 Task: Check the sale-to-list ratio of central air conditioning in the last 1 year.
Action: Mouse moved to (741, 172)
Screenshot: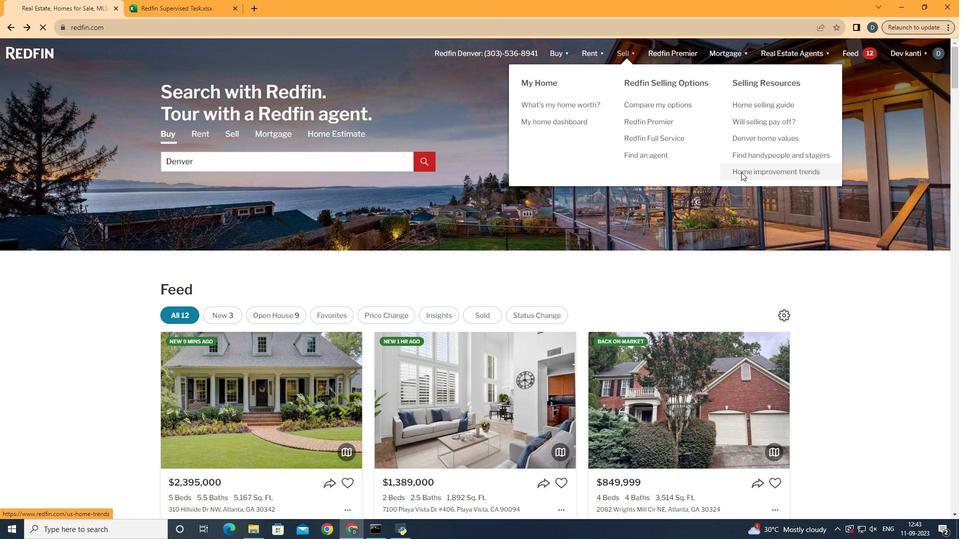 
Action: Mouse pressed left at (741, 172)
Screenshot: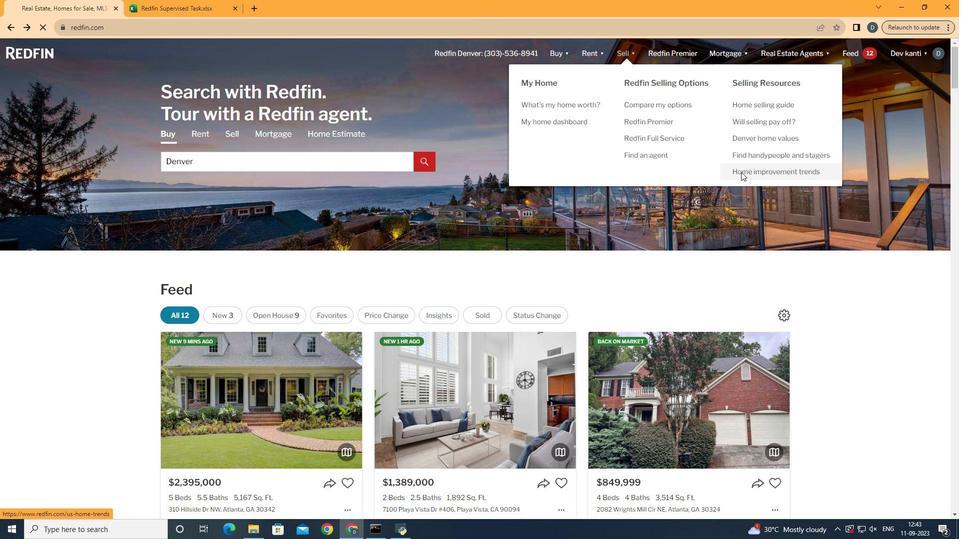 
Action: Mouse moved to (226, 188)
Screenshot: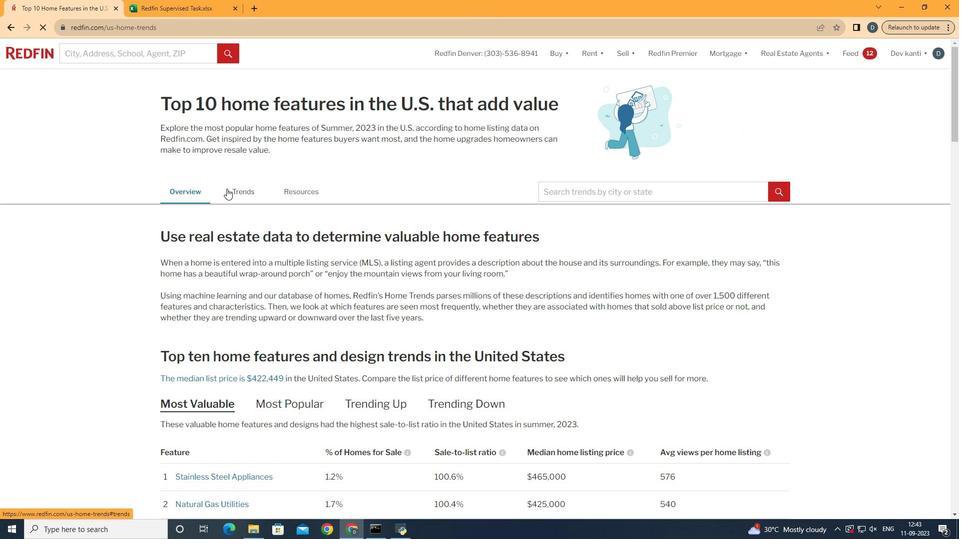 
Action: Mouse pressed left at (226, 188)
Screenshot: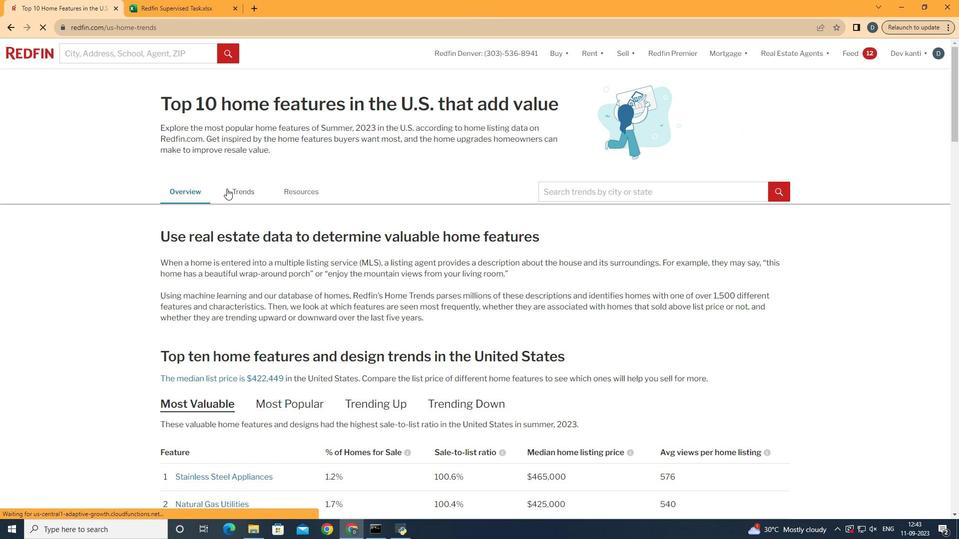 
Action: Mouse moved to (208, 226)
Screenshot: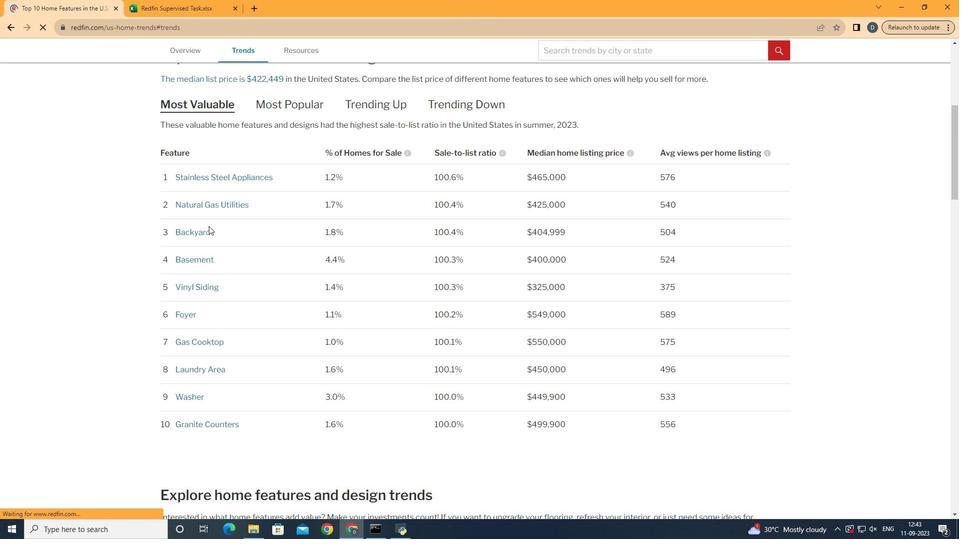 
Action: Mouse scrolled (208, 225) with delta (0, 0)
Screenshot: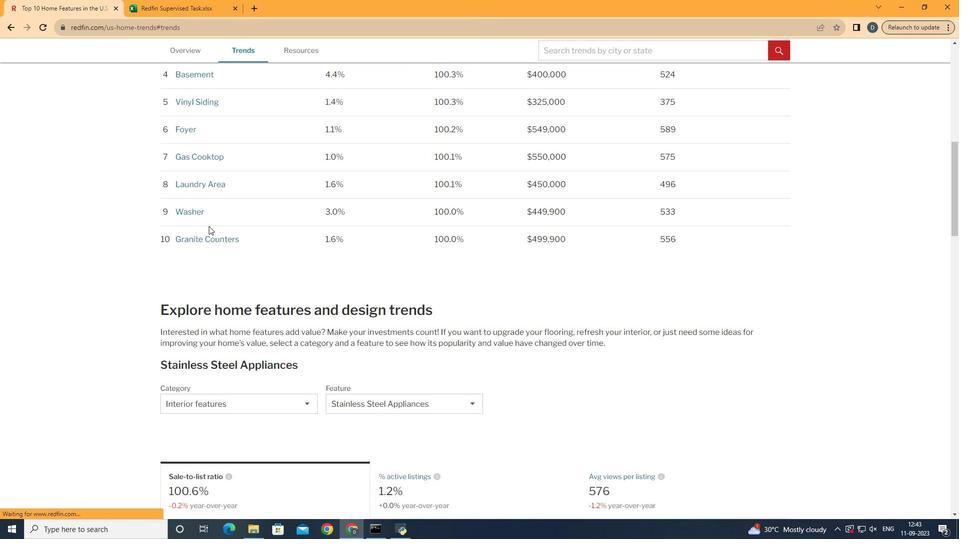 
Action: Mouse scrolled (208, 225) with delta (0, 0)
Screenshot: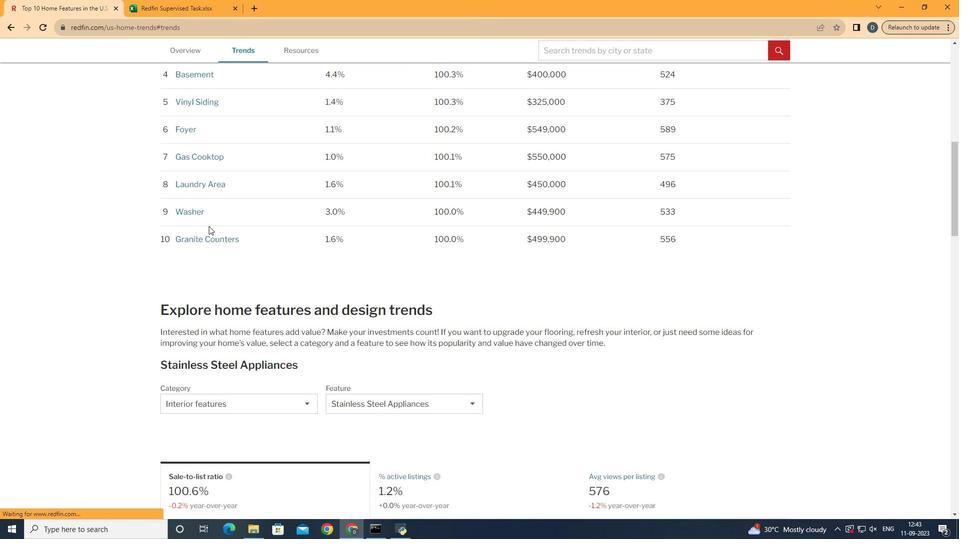 
Action: Mouse scrolled (208, 225) with delta (0, 0)
Screenshot: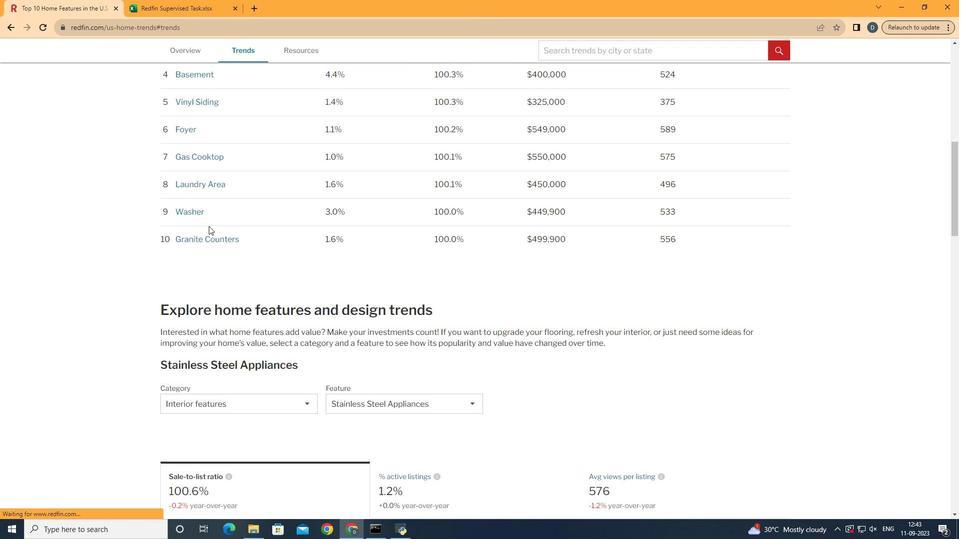 
Action: Mouse scrolled (208, 225) with delta (0, 0)
Screenshot: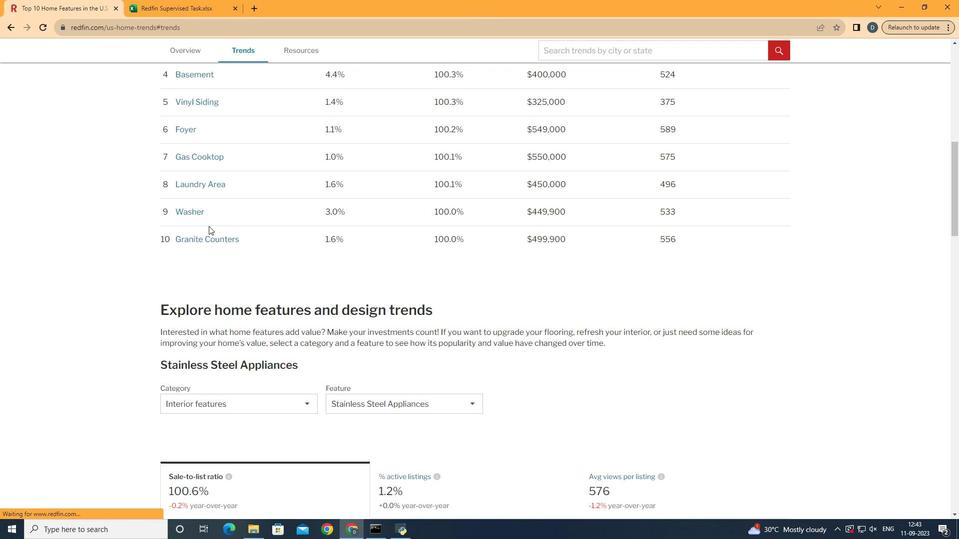 
Action: Mouse scrolled (208, 225) with delta (0, 0)
Screenshot: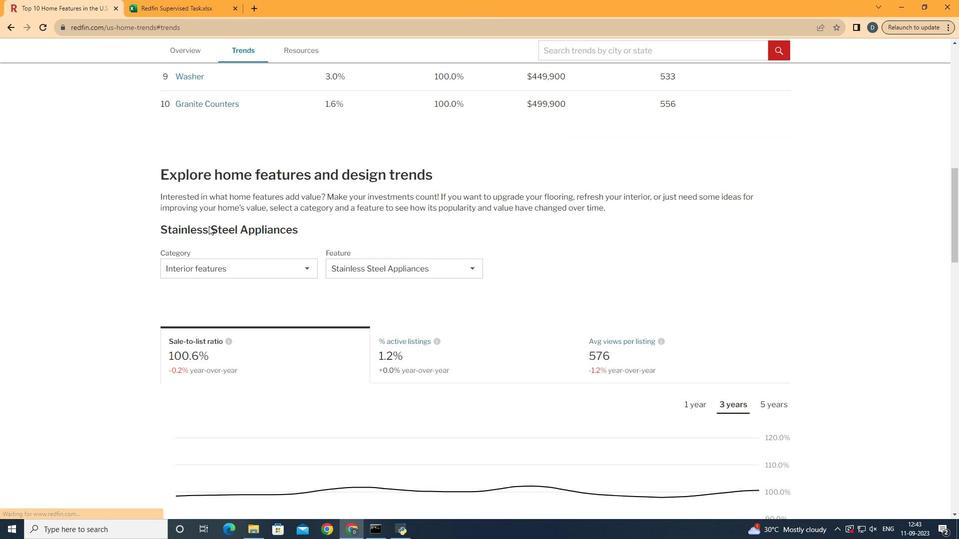 
Action: Mouse scrolled (208, 225) with delta (0, 0)
Screenshot: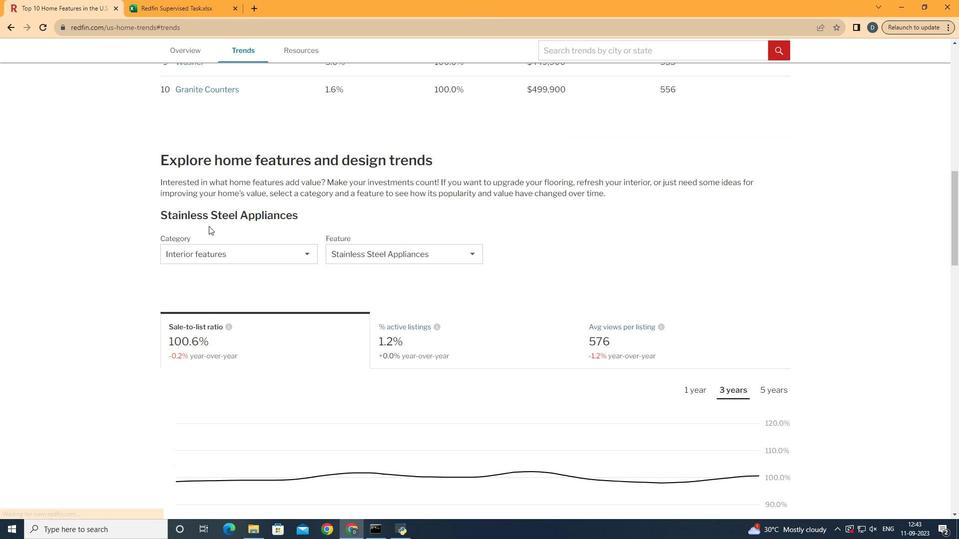 
Action: Mouse scrolled (208, 225) with delta (0, 0)
Screenshot: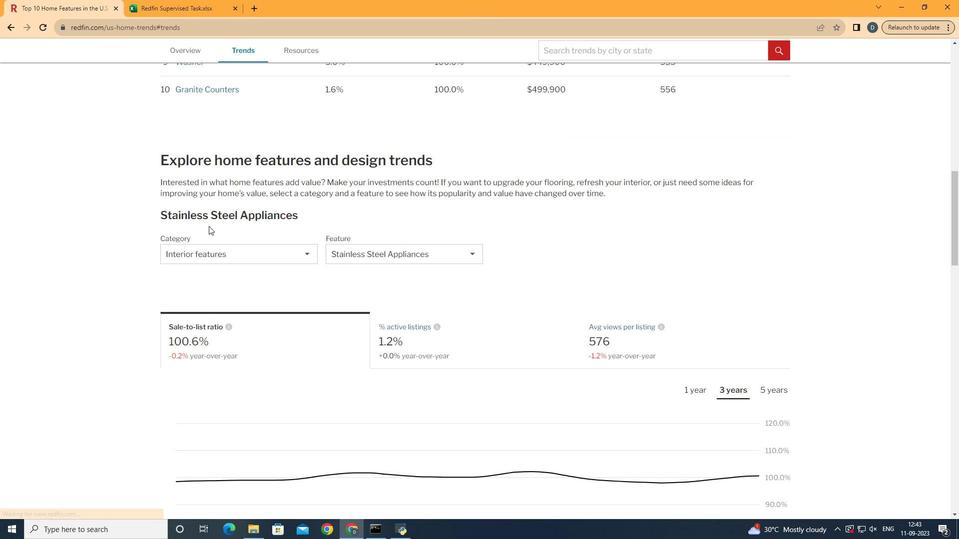 
Action: Mouse scrolled (208, 225) with delta (0, 0)
Screenshot: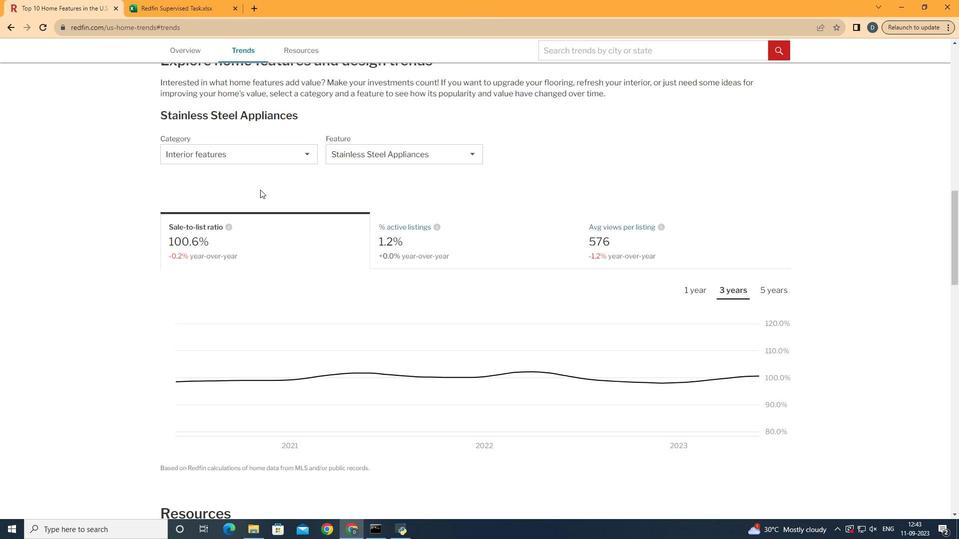 
Action: Mouse scrolled (208, 225) with delta (0, 0)
Screenshot: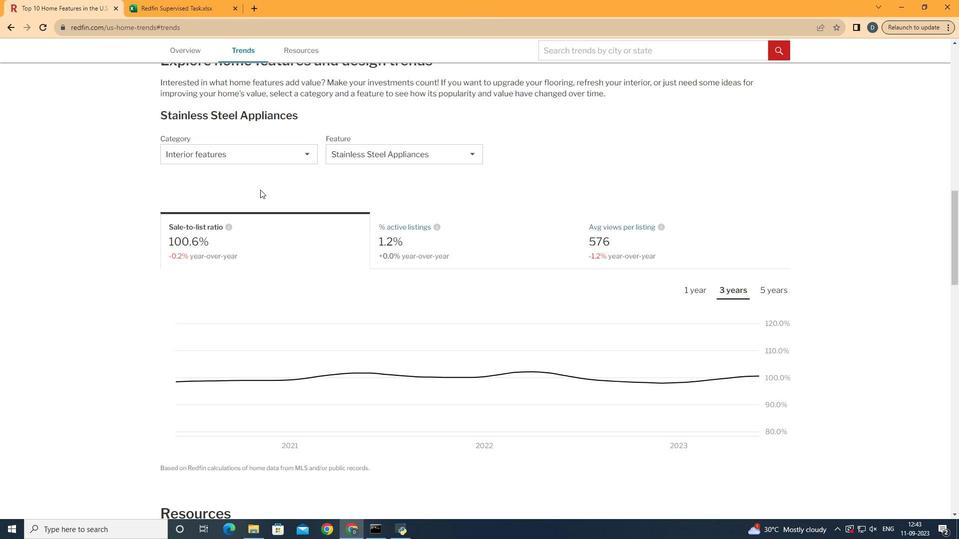 
Action: Mouse moved to (310, 137)
Screenshot: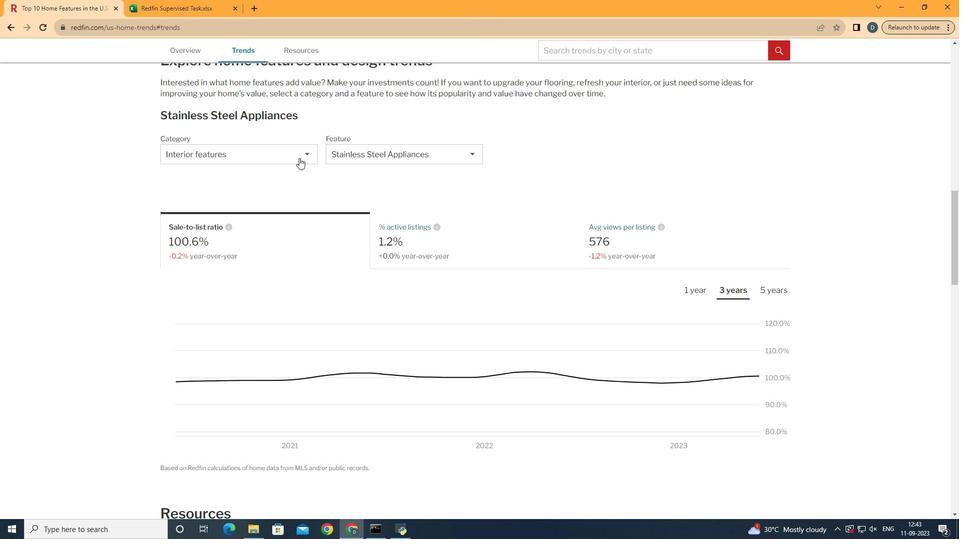 
Action: Mouse pressed left at (310, 137)
Screenshot: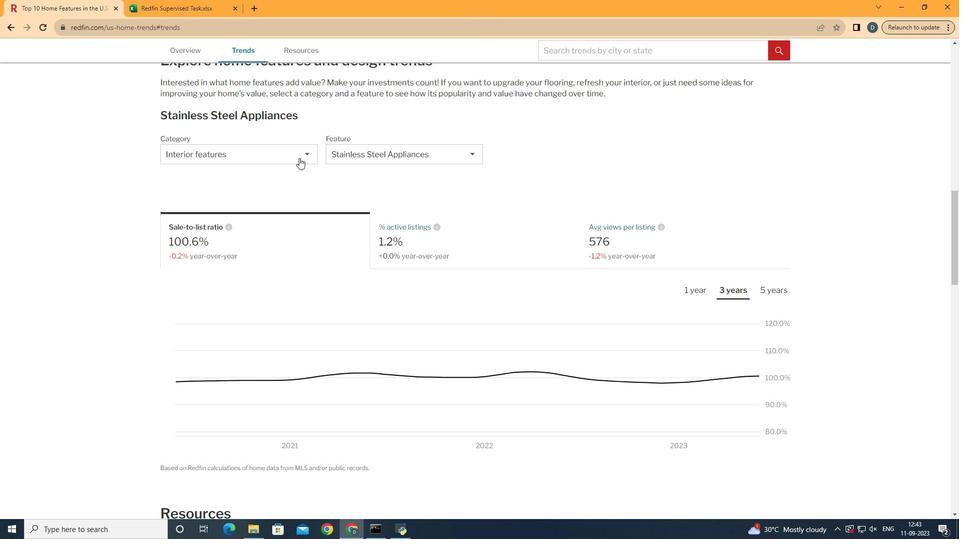 
Action: Mouse moved to (299, 158)
Screenshot: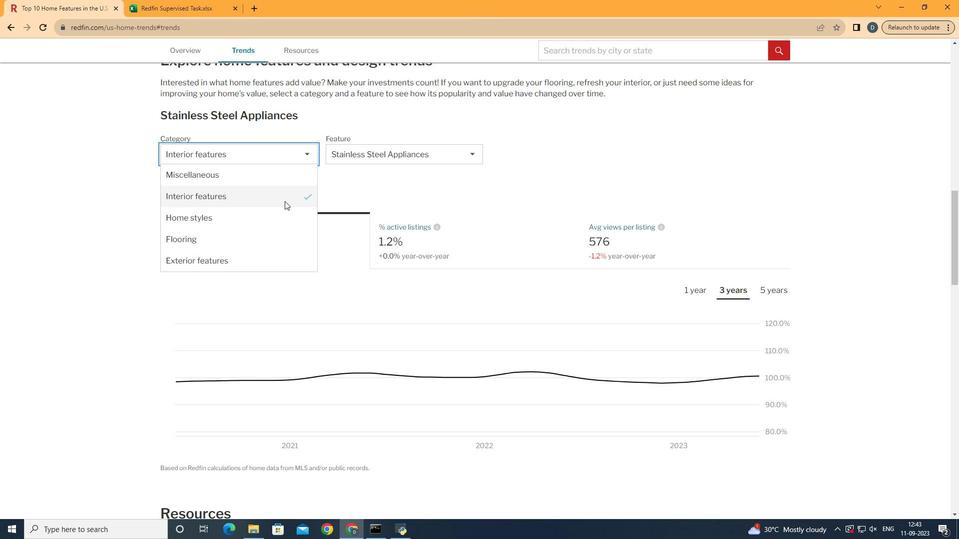 
Action: Mouse pressed left at (299, 158)
Screenshot: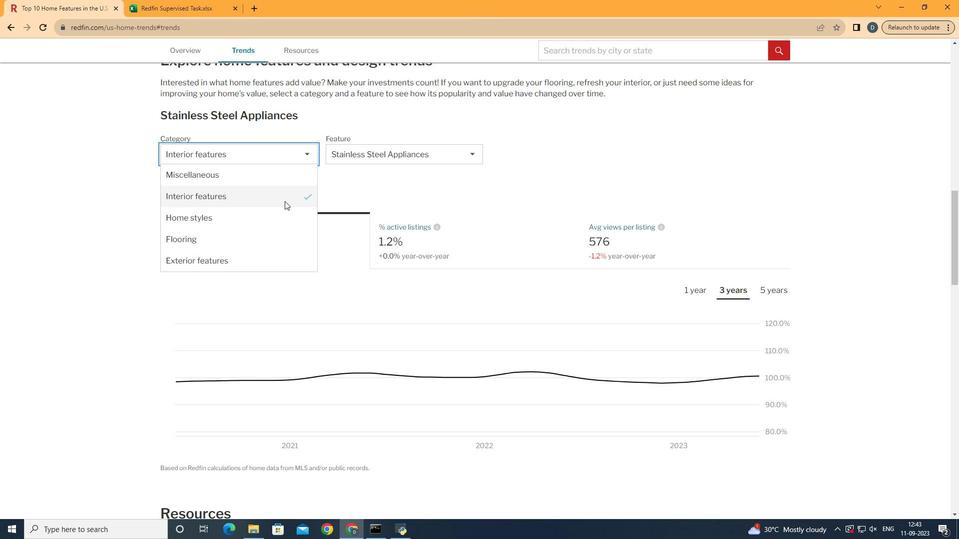 
Action: Mouse moved to (284, 201)
Screenshot: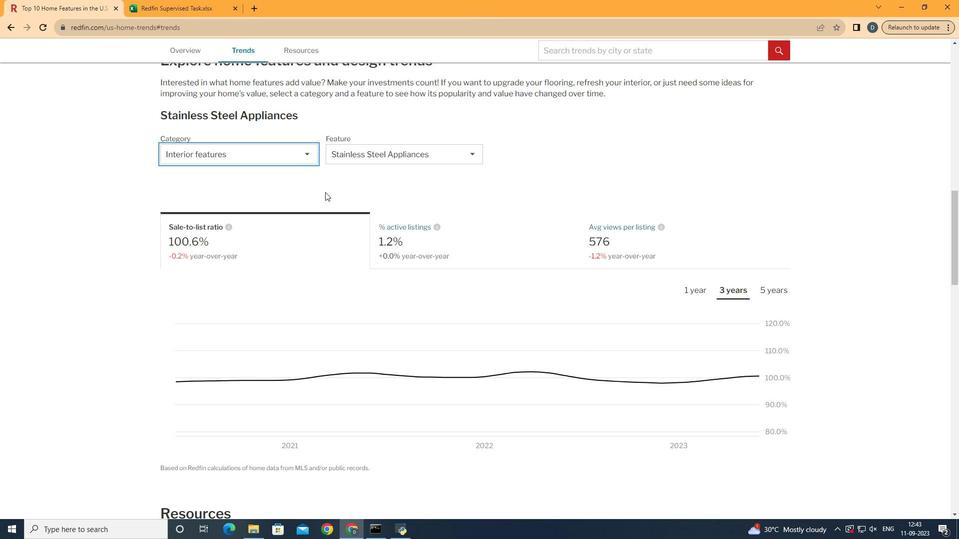 
Action: Mouse pressed left at (284, 201)
Screenshot: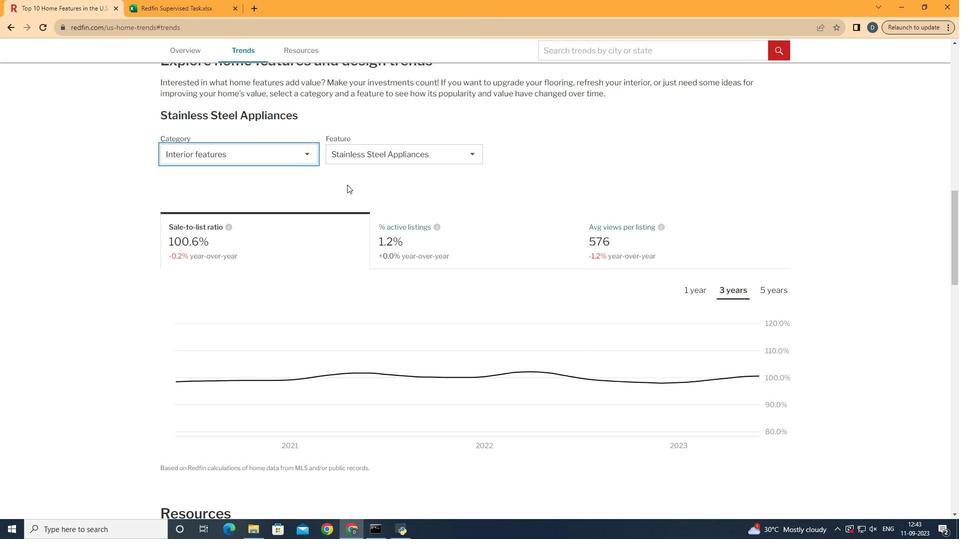 
Action: Mouse moved to (390, 164)
Screenshot: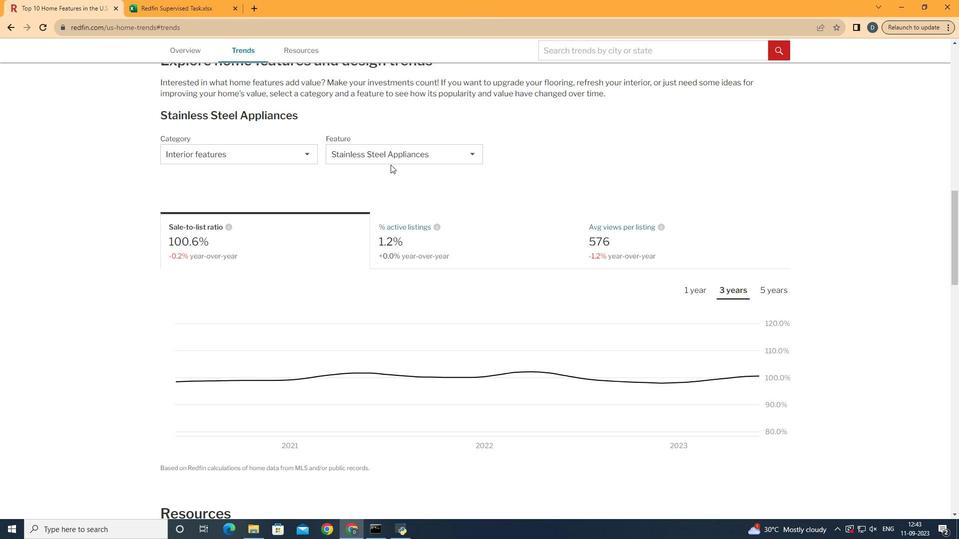 
Action: Mouse pressed left at (390, 164)
Screenshot: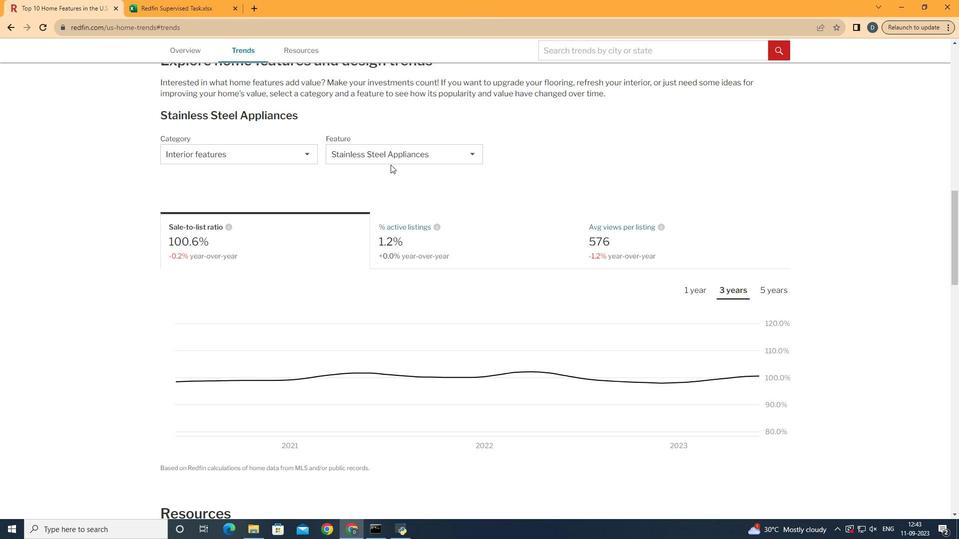 
Action: Mouse moved to (410, 156)
Screenshot: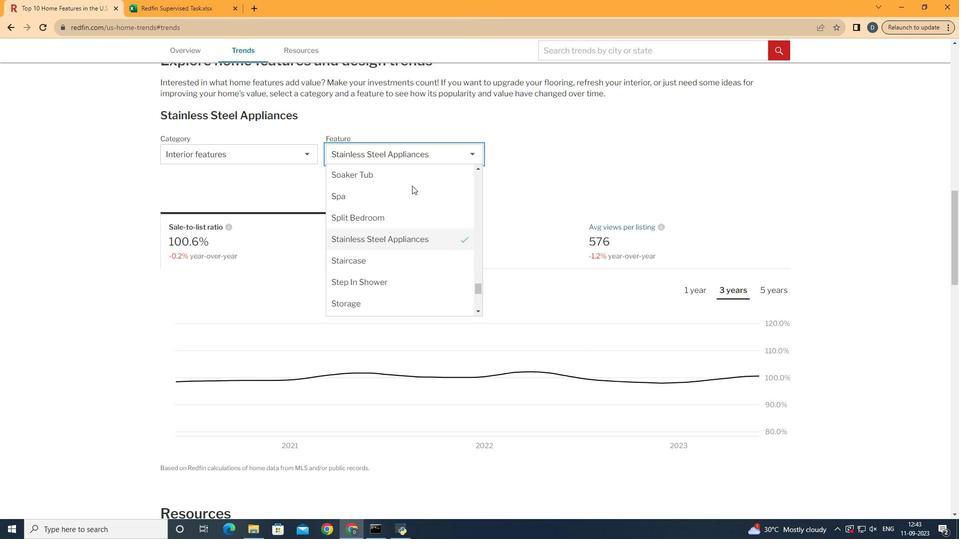 
Action: Mouse pressed left at (410, 156)
Screenshot: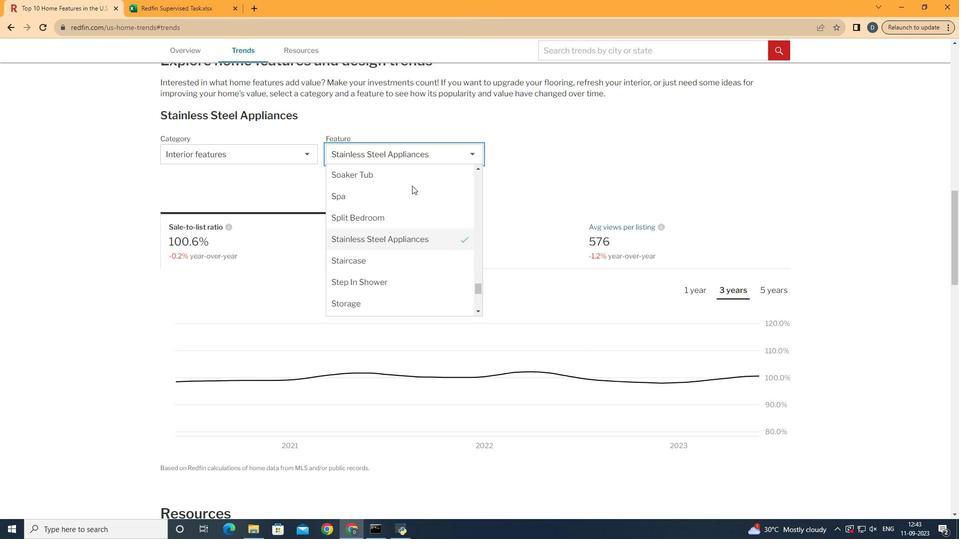 
Action: Mouse moved to (418, 243)
Screenshot: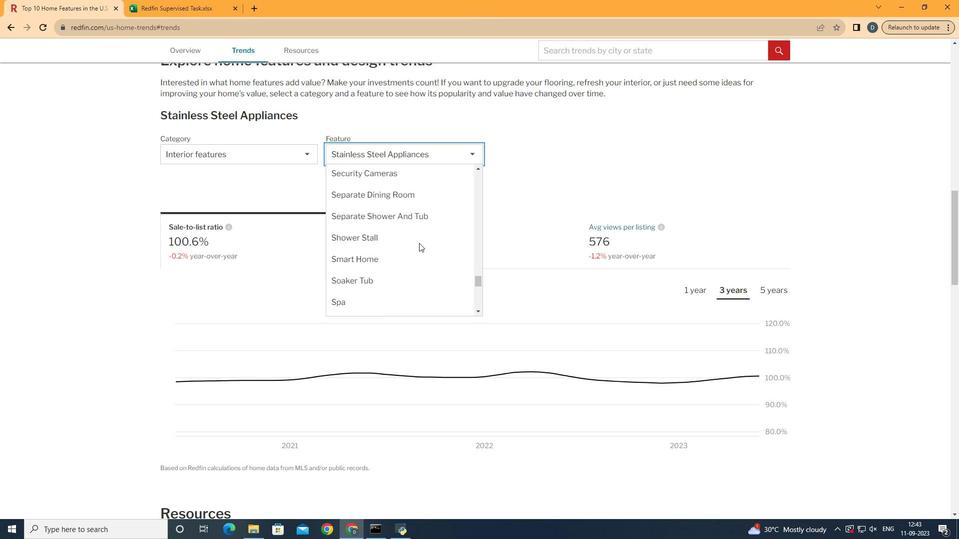 
Action: Mouse scrolled (418, 243) with delta (0, 0)
Screenshot: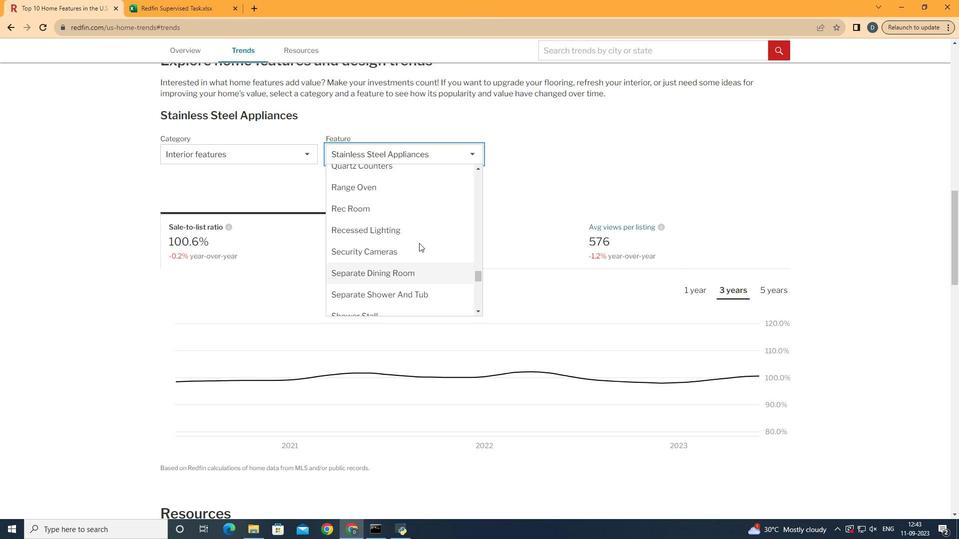 
Action: Mouse scrolled (418, 243) with delta (0, 0)
Screenshot: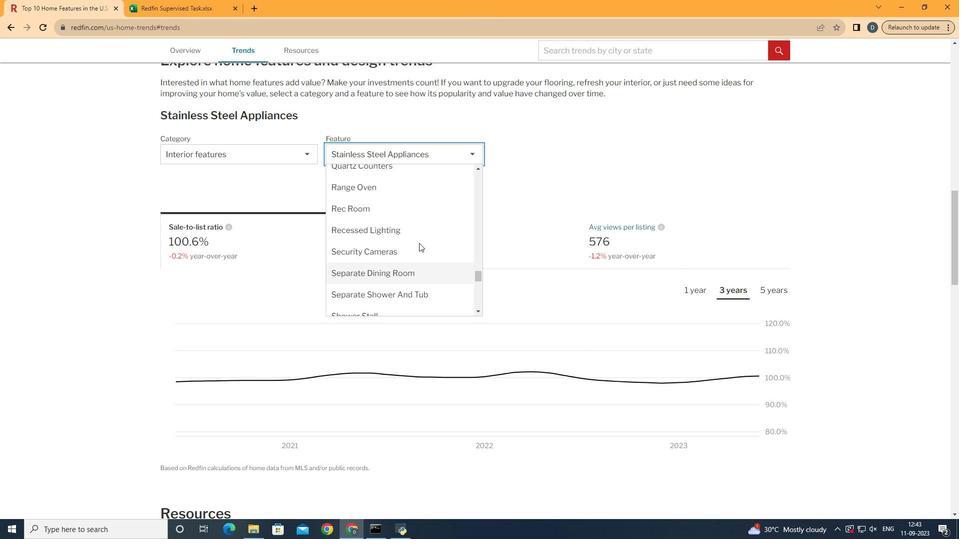 
Action: Mouse scrolled (418, 243) with delta (0, 0)
Screenshot: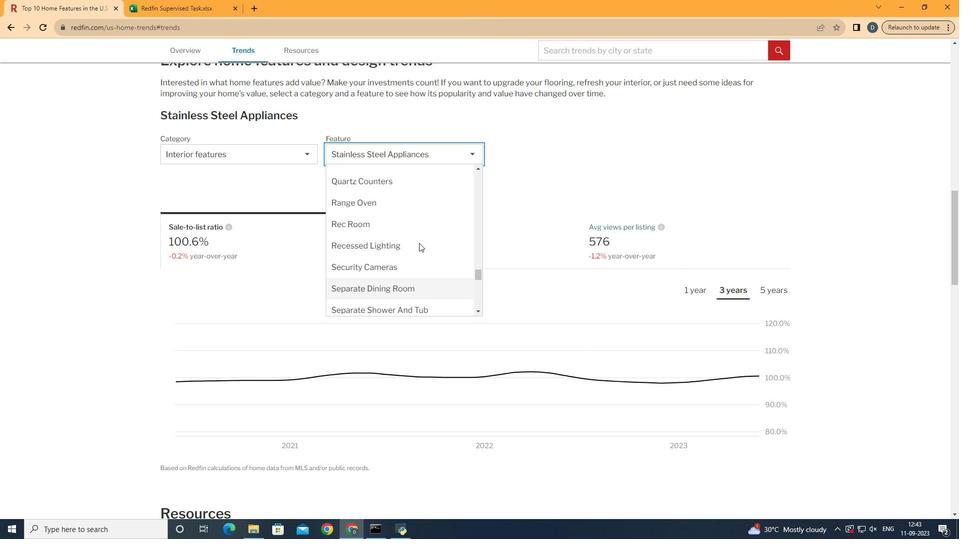 
Action: Mouse scrolled (418, 243) with delta (0, 0)
Screenshot: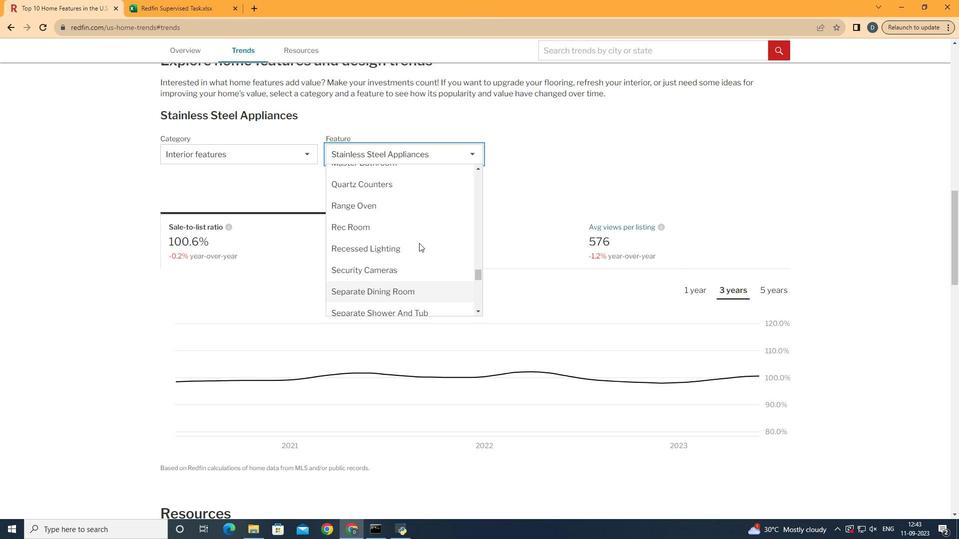 
Action: Mouse moved to (419, 243)
Screenshot: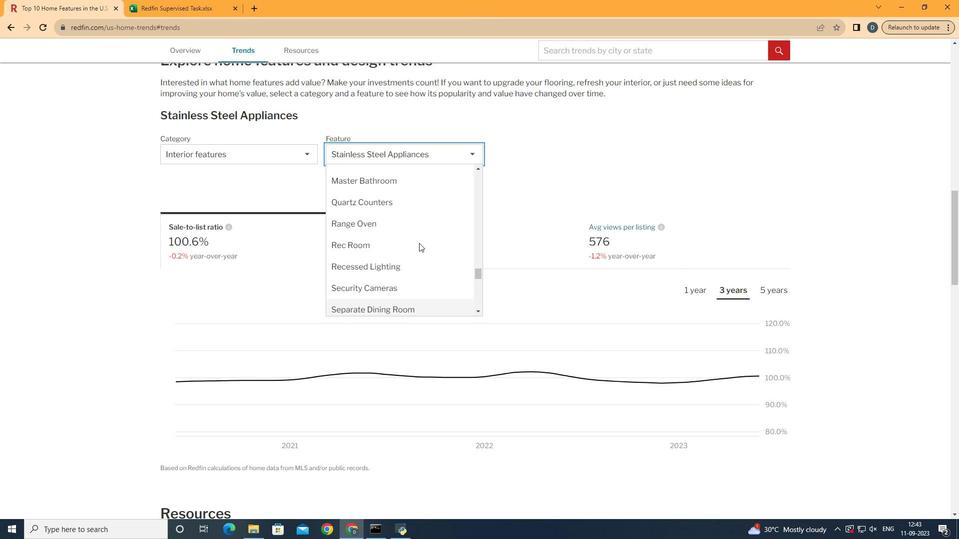
Action: Mouse scrolled (419, 243) with delta (0, 0)
Screenshot: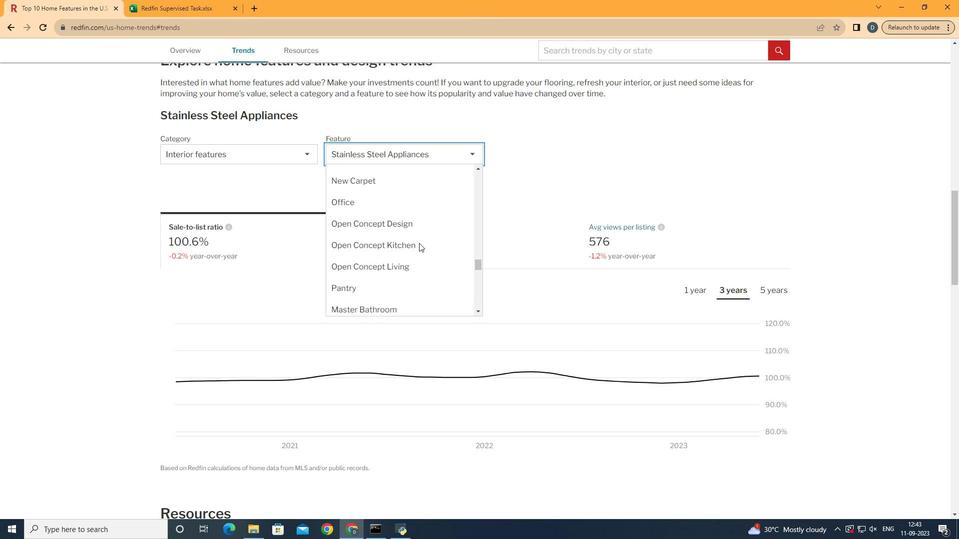 
Action: Mouse scrolled (419, 243) with delta (0, 0)
Screenshot: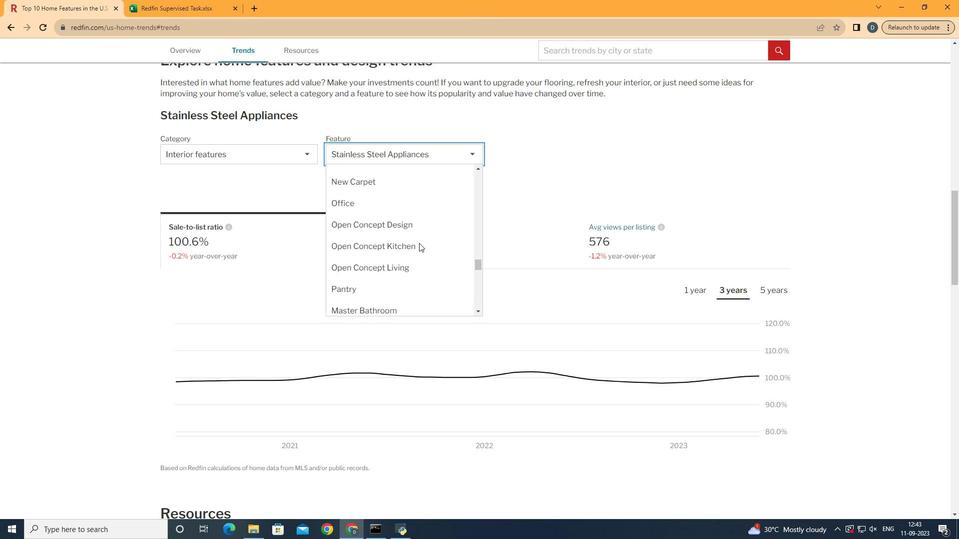 
Action: Mouse scrolled (419, 243) with delta (0, 0)
Screenshot: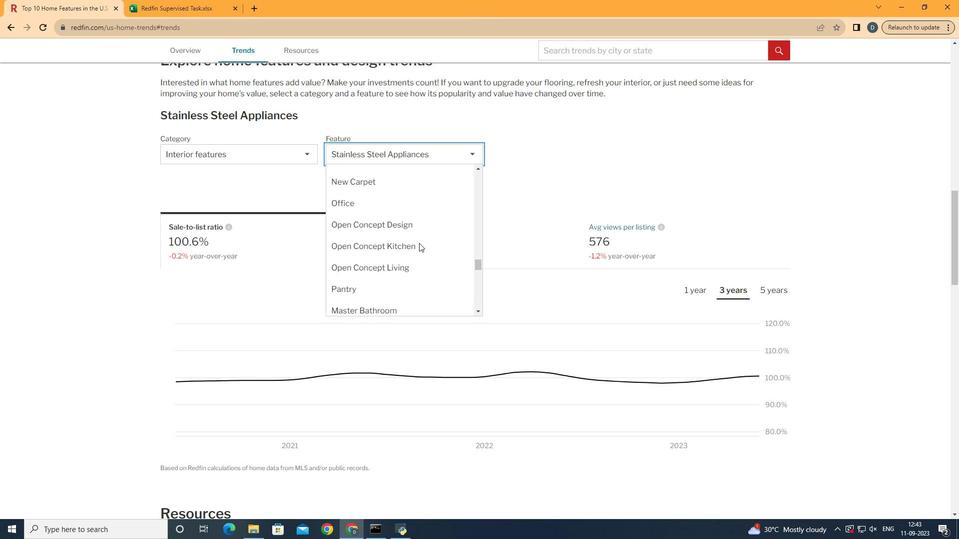 
Action: Mouse scrolled (419, 243) with delta (0, 0)
Screenshot: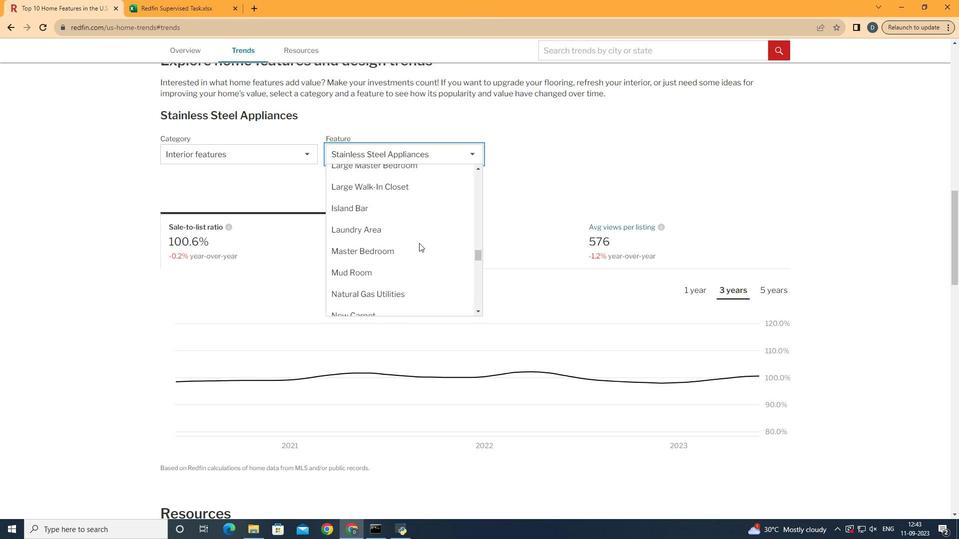 
Action: Mouse scrolled (419, 243) with delta (0, 0)
Screenshot: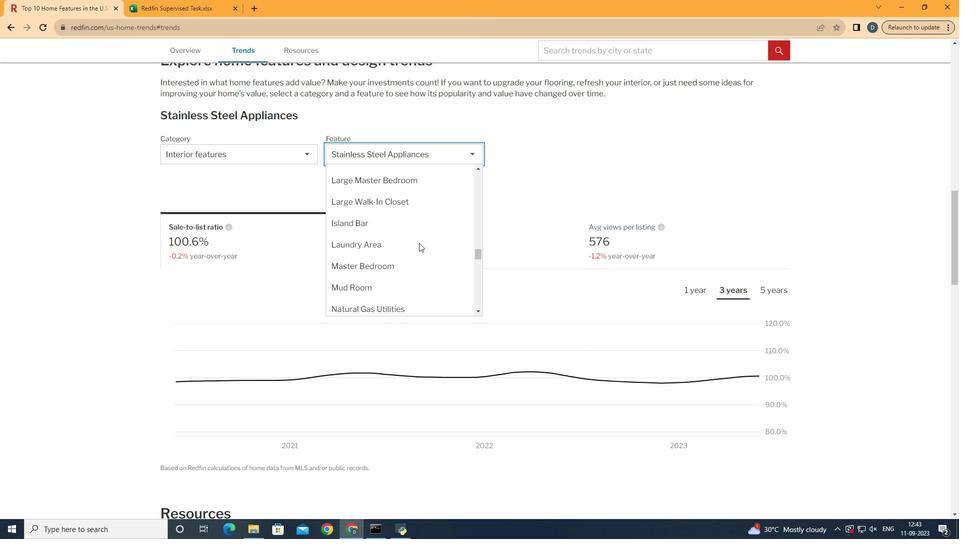 
Action: Mouse scrolled (419, 243) with delta (0, 0)
Screenshot: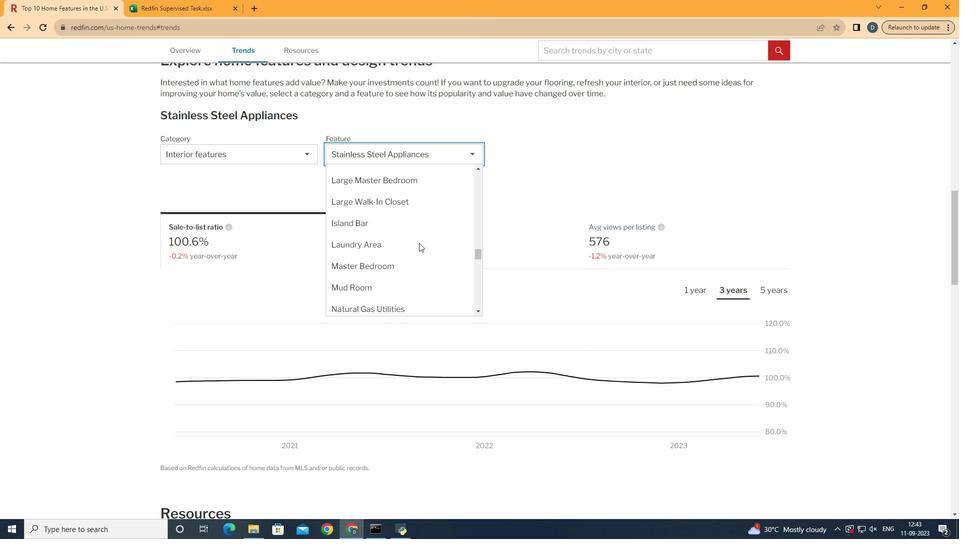 
Action: Mouse scrolled (419, 243) with delta (0, 0)
Screenshot: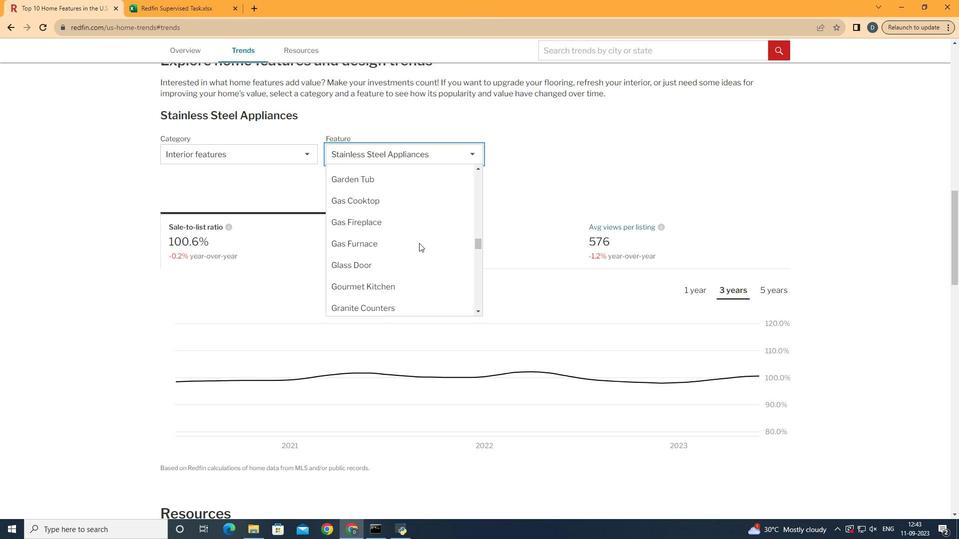 
Action: Mouse scrolled (419, 243) with delta (0, 0)
Screenshot: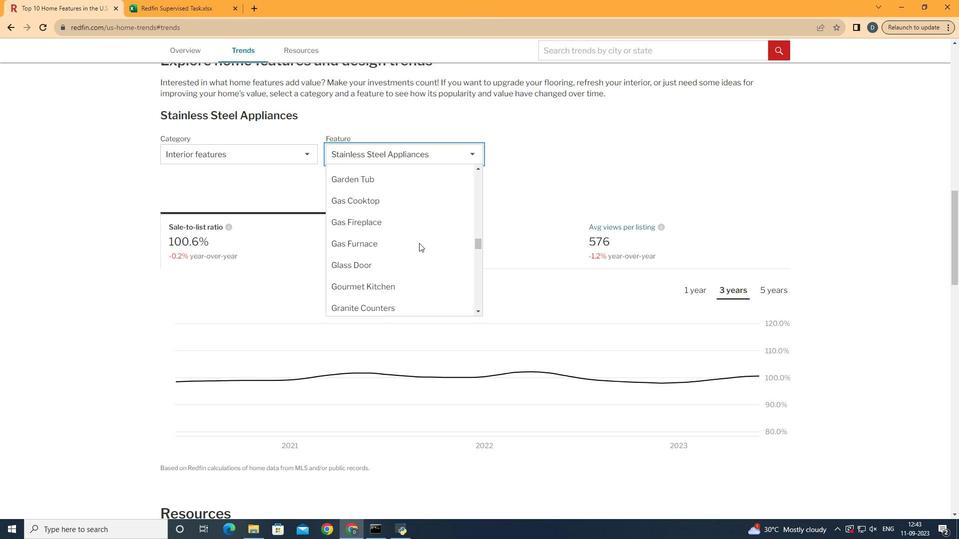 
Action: Mouse scrolled (419, 243) with delta (0, 0)
Screenshot: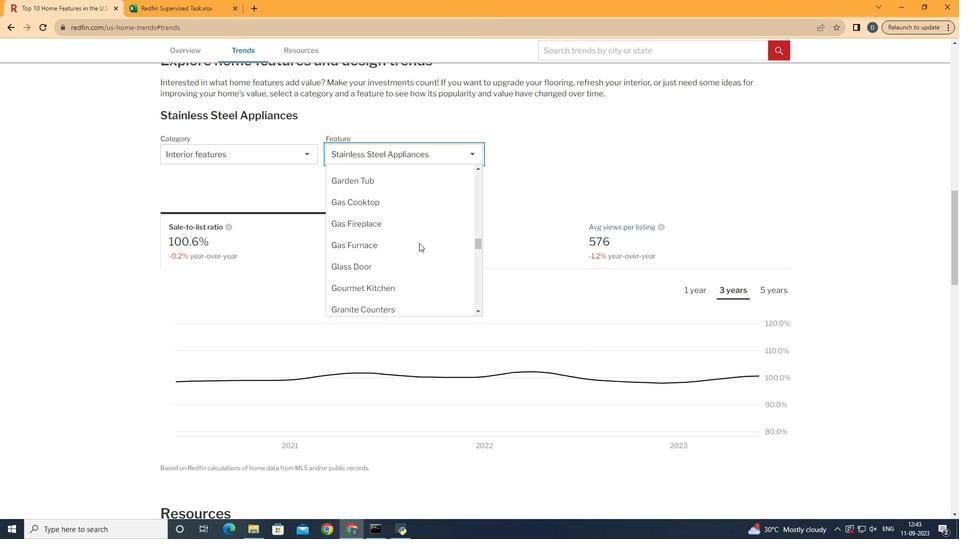 
Action: Mouse scrolled (419, 243) with delta (0, 0)
Screenshot: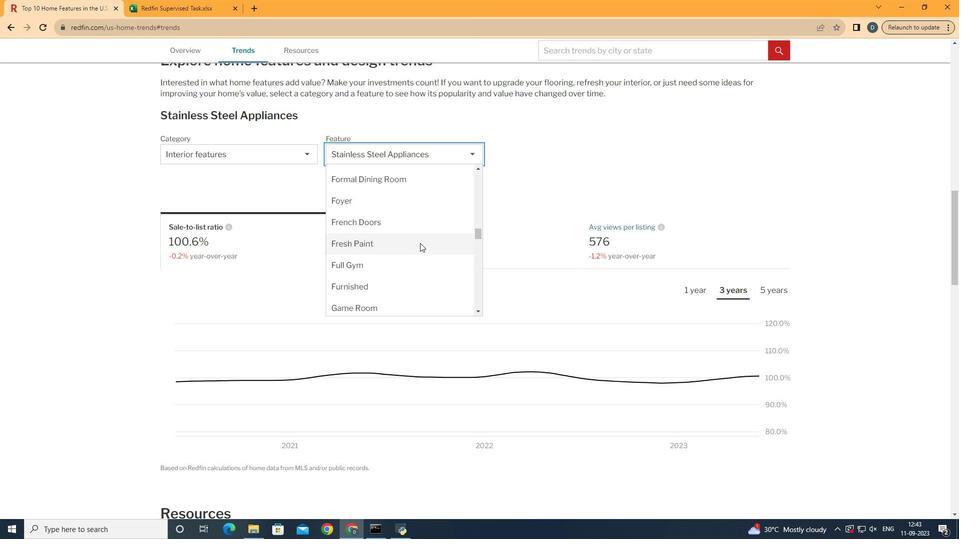 
Action: Mouse scrolled (419, 243) with delta (0, 0)
Screenshot: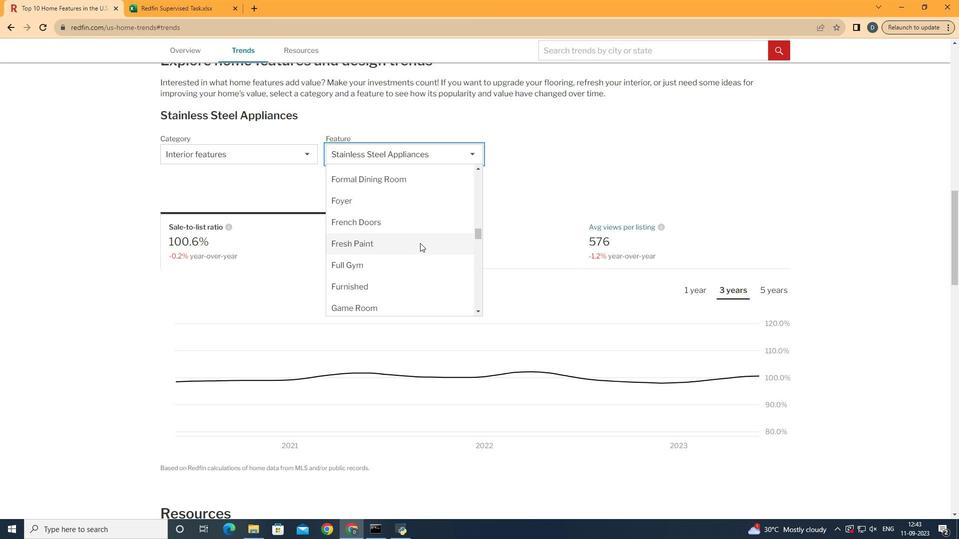 
Action: Mouse scrolled (419, 243) with delta (0, 0)
Screenshot: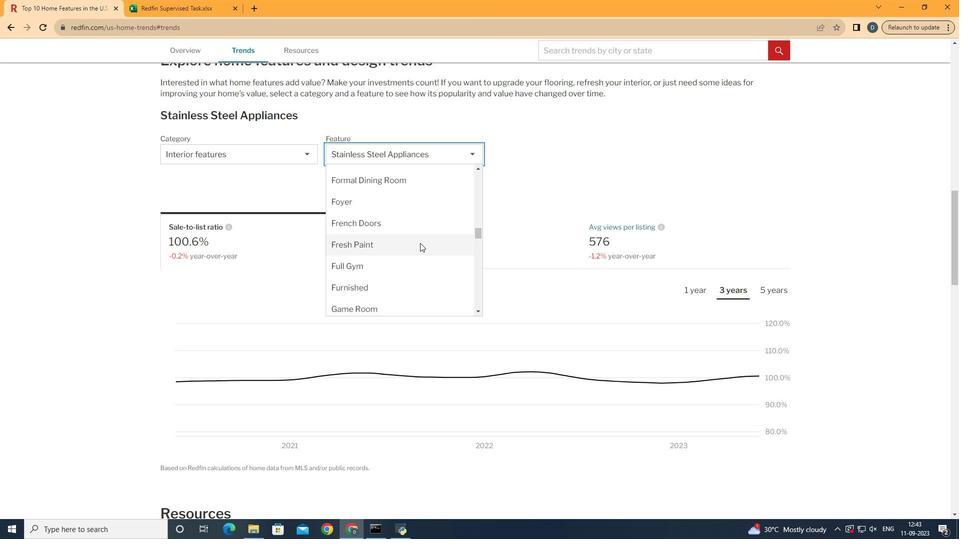 
Action: Mouse moved to (420, 243)
Screenshot: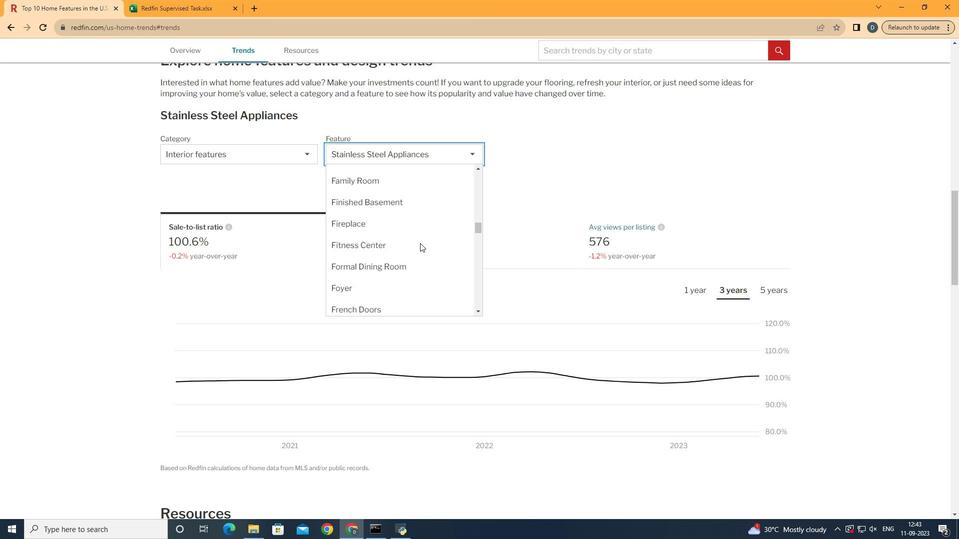 
Action: Mouse scrolled (420, 243) with delta (0, 0)
Screenshot: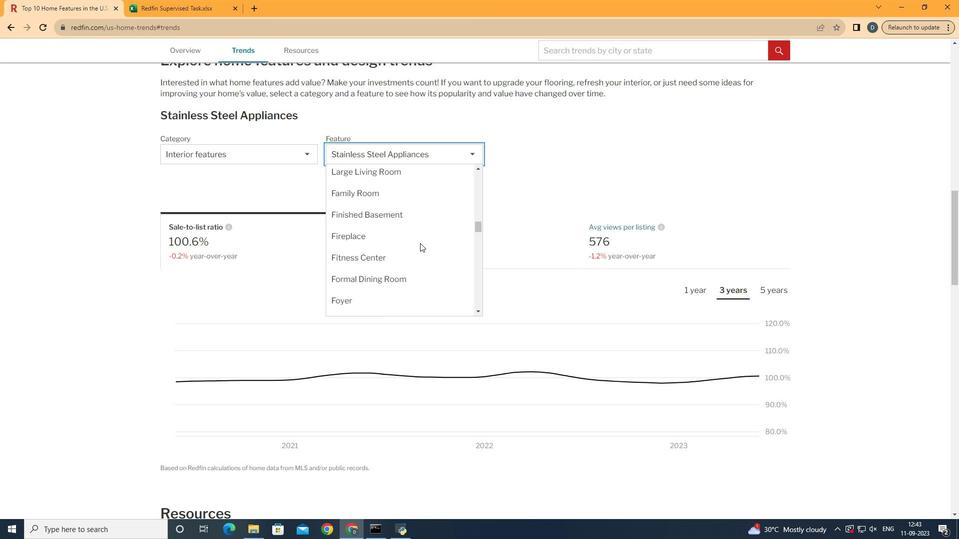 
Action: Mouse scrolled (420, 243) with delta (0, 0)
Screenshot: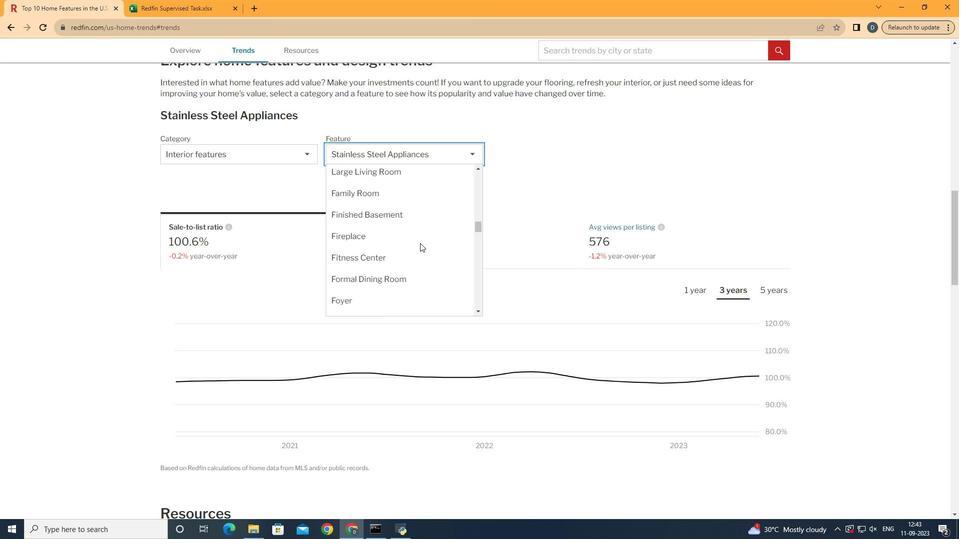 
Action: Mouse scrolled (420, 243) with delta (0, 0)
Screenshot: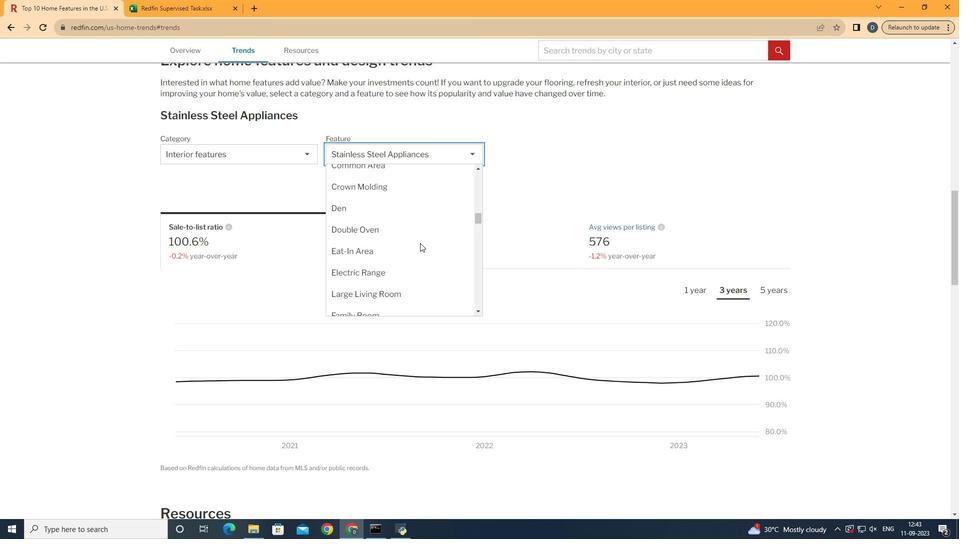 
Action: Mouse scrolled (420, 243) with delta (0, 0)
Screenshot: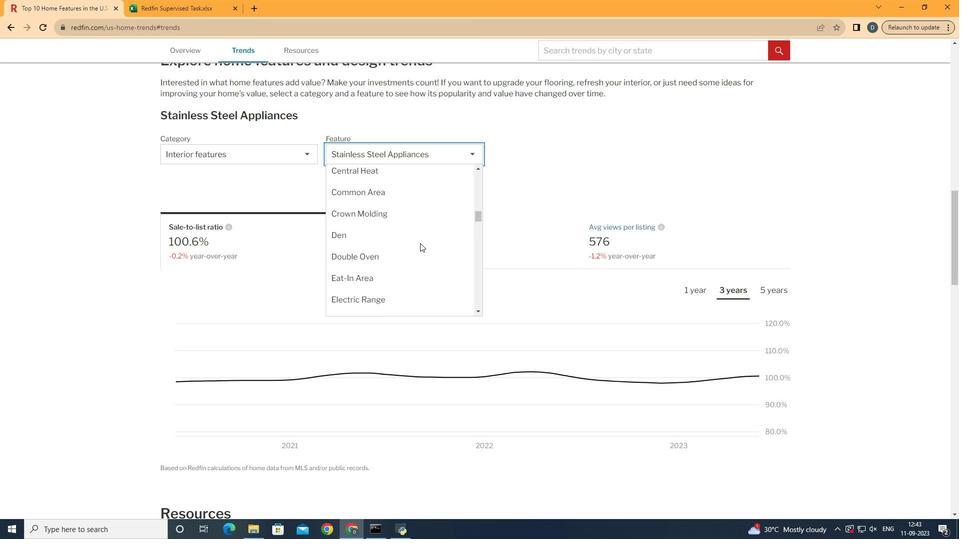 
Action: Mouse scrolled (420, 243) with delta (0, 0)
Screenshot: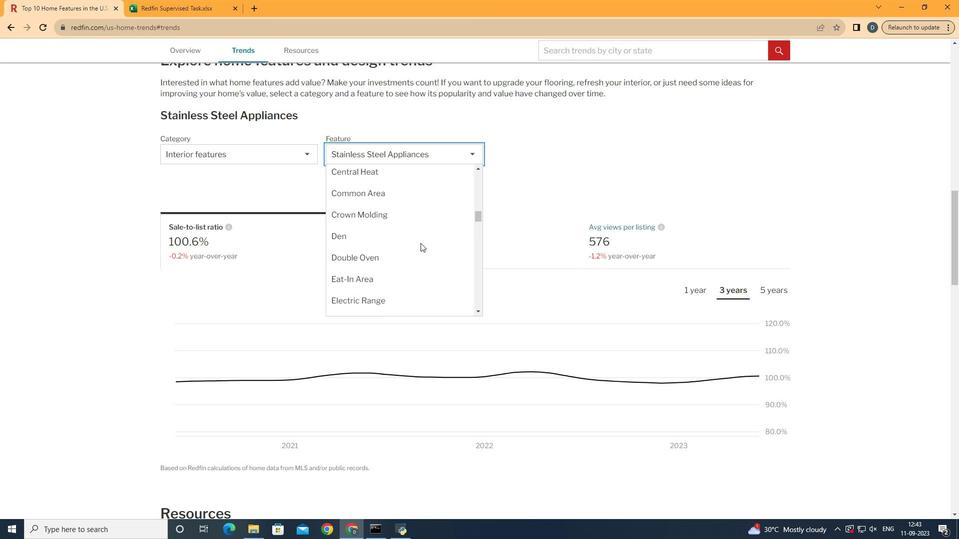 
Action: Mouse scrolled (420, 243) with delta (0, 0)
Screenshot: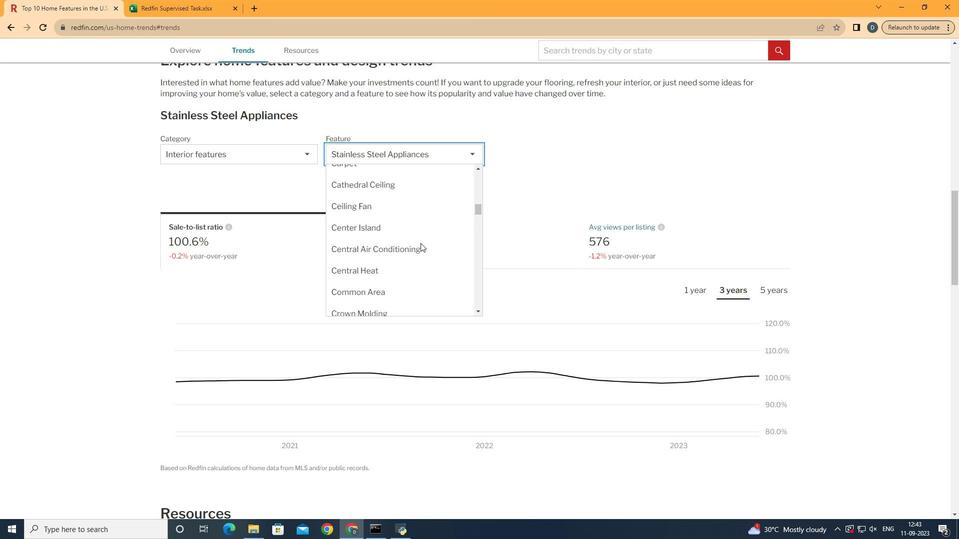 
Action: Mouse moved to (420, 243)
Screenshot: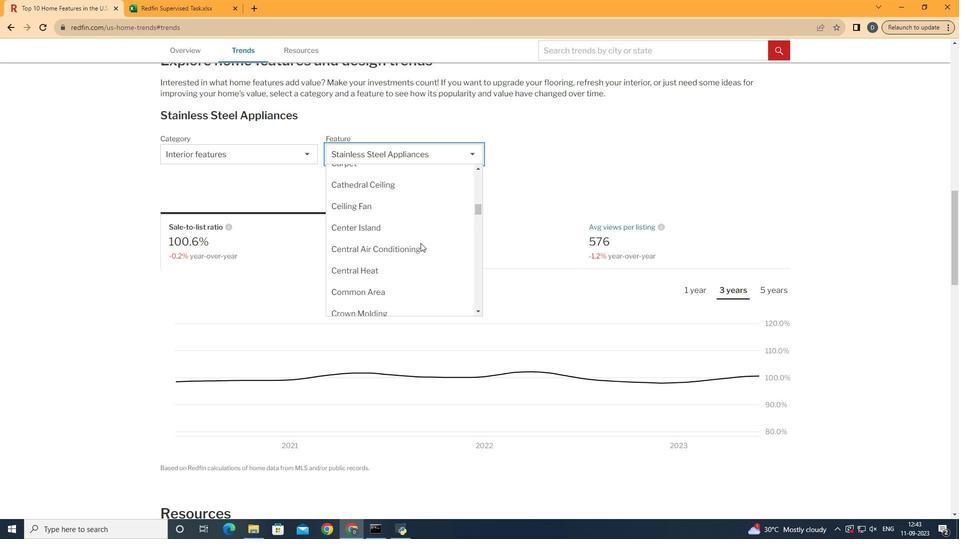 
Action: Mouse scrolled (420, 243) with delta (0, 0)
Screenshot: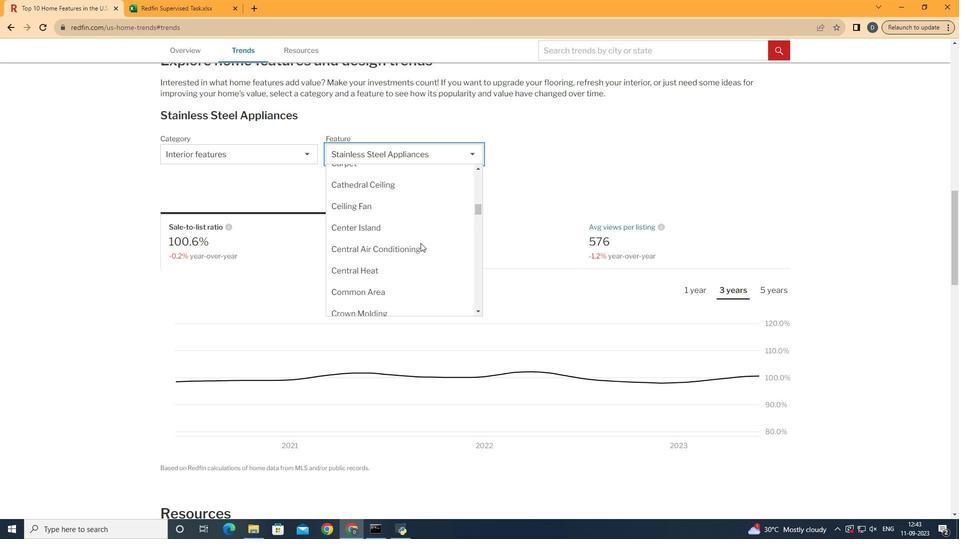 
Action: Mouse scrolled (420, 243) with delta (0, 0)
Screenshot: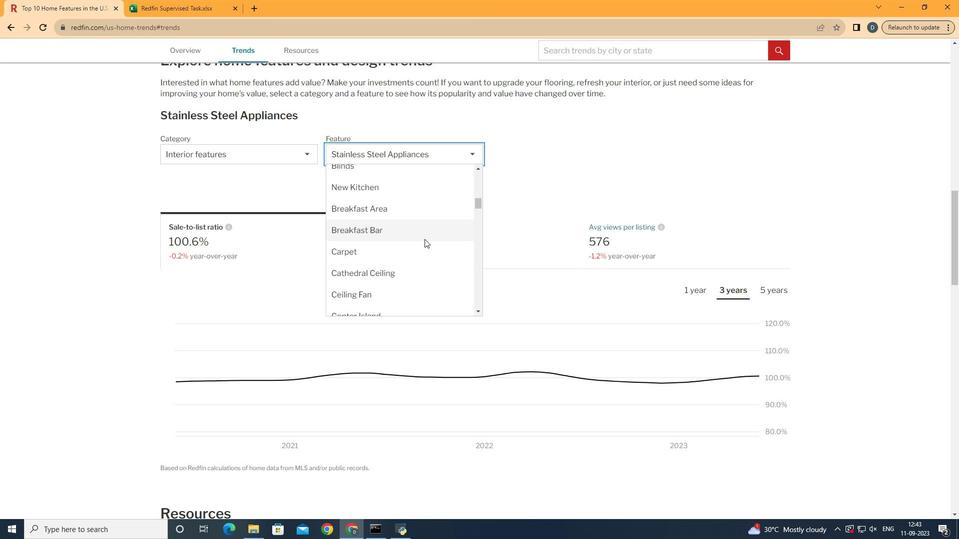 
Action: Mouse scrolled (420, 243) with delta (0, 0)
Screenshot: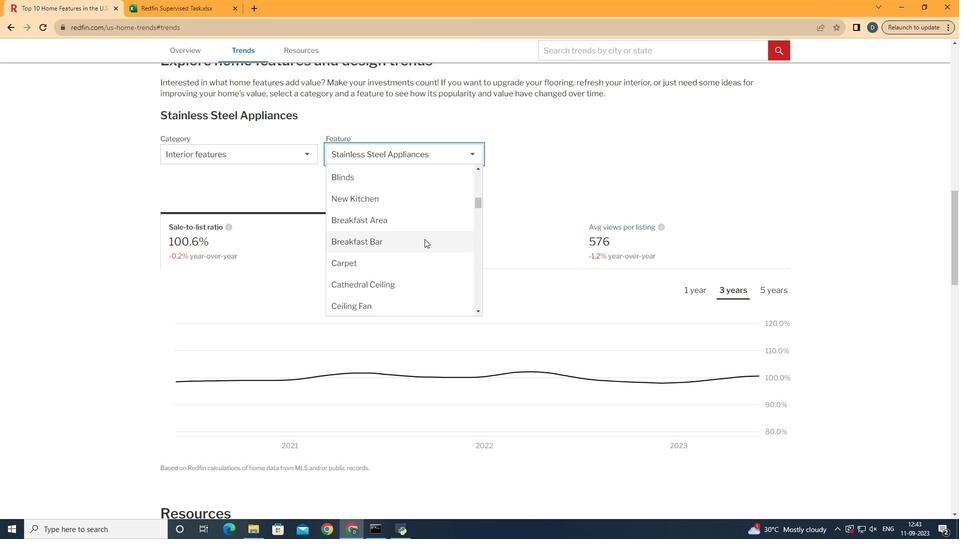 
Action: Mouse moved to (424, 239)
Screenshot: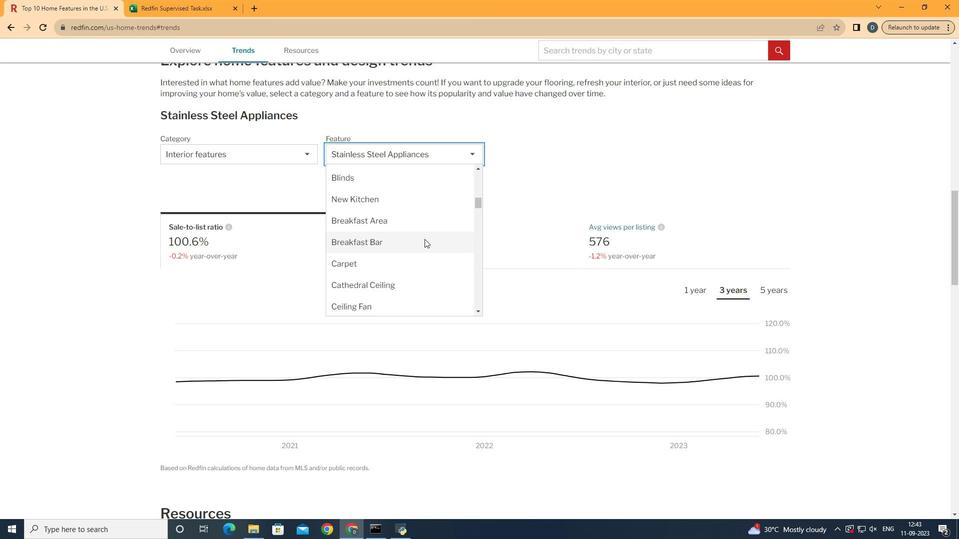 
Action: Mouse scrolled (424, 239) with delta (0, 0)
Screenshot: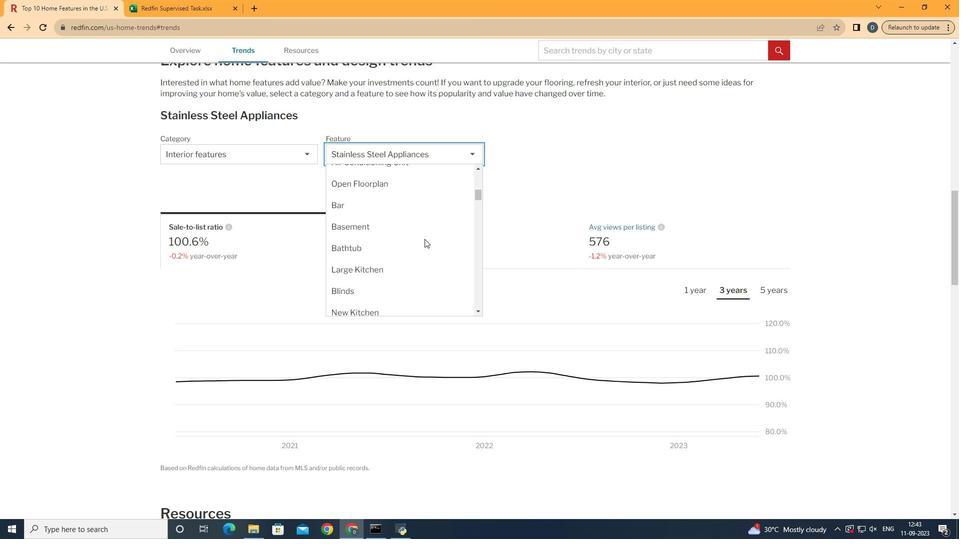 
Action: Mouse scrolled (424, 239) with delta (0, 0)
Screenshot: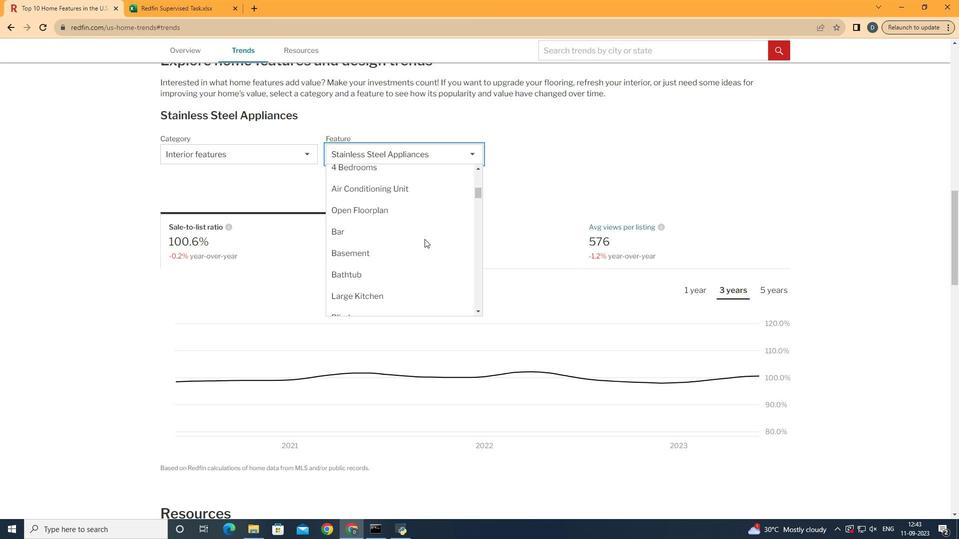 
Action: Mouse scrolled (424, 239) with delta (0, 0)
Screenshot: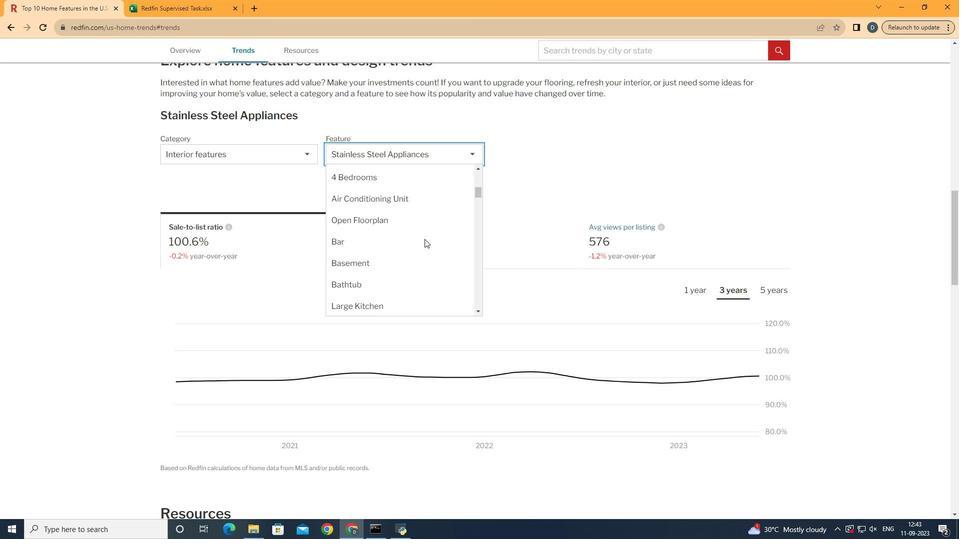 
Action: Mouse scrolled (424, 239) with delta (0, 0)
Screenshot: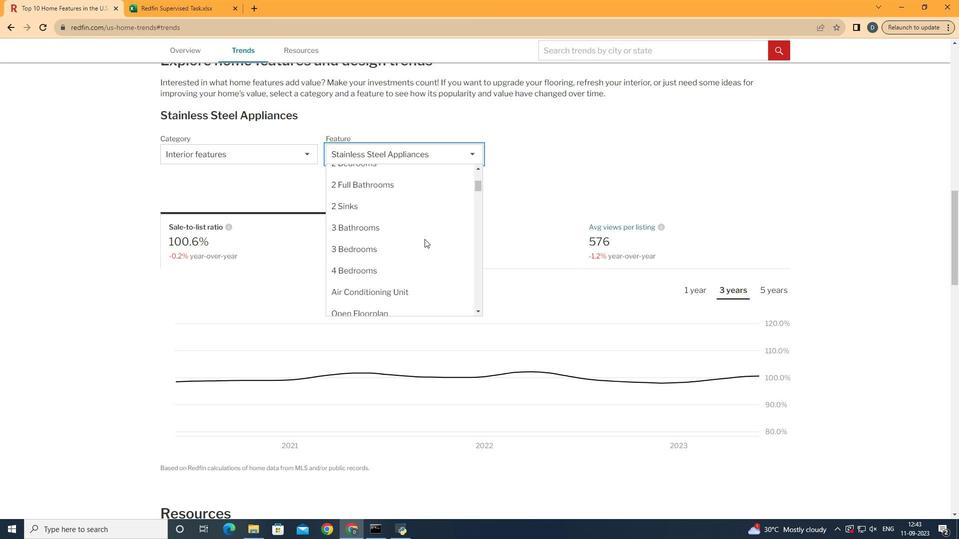 
Action: Mouse scrolled (424, 239) with delta (0, 0)
Screenshot: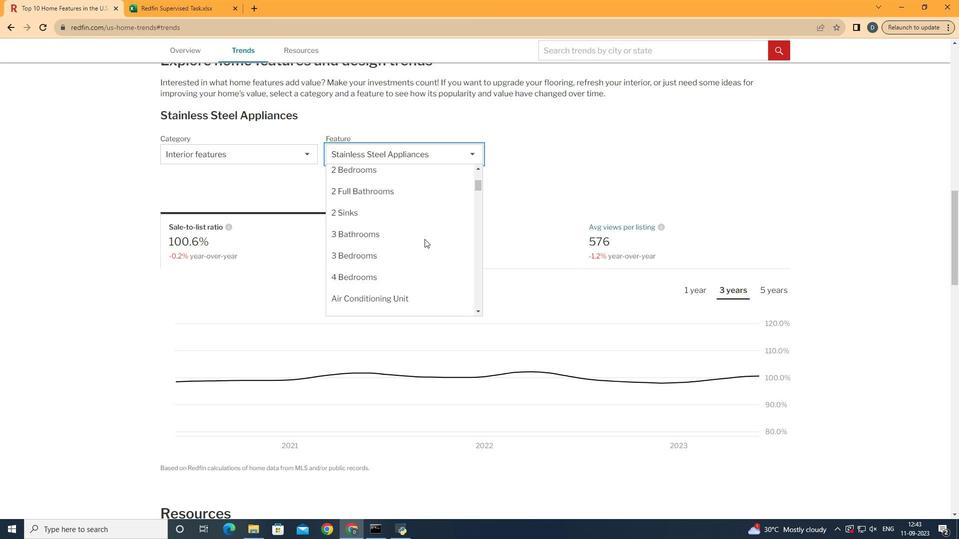 
Action: Mouse moved to (427, 265)
Screenshot: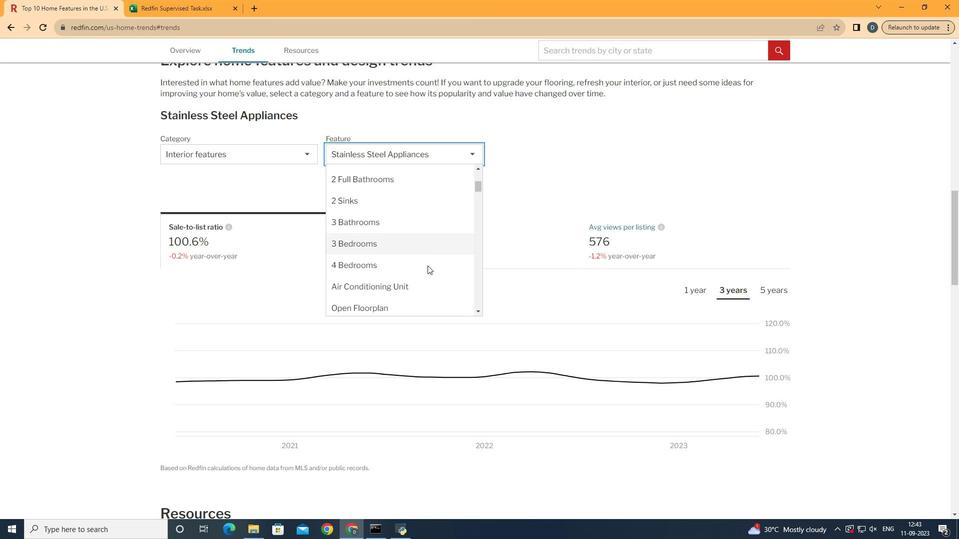 
Action: Mouse scrolled (427, 265) with delta (0, 0)
Screenshot: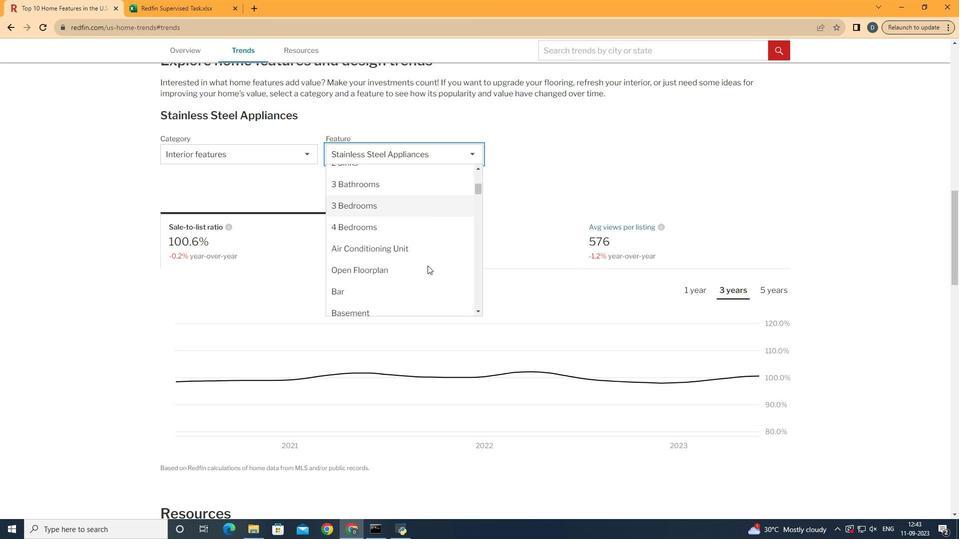 
Action: Mouse moved to (434, 225)
Screenshot: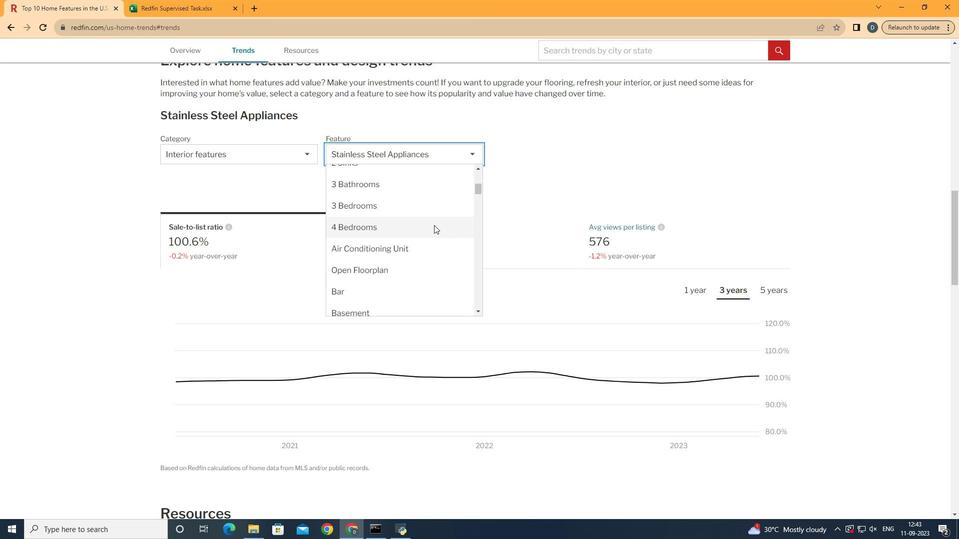 
Action: Mouse scrolled (434, 224) with delta (0, 0)
Screenshot: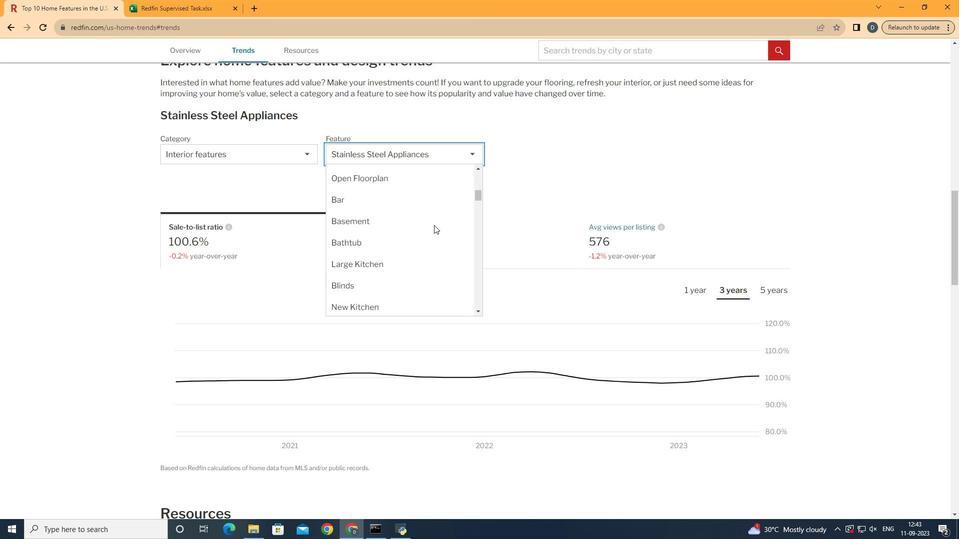 
Action: Mouse scrolled (434, 224) with delta (0, 0)
Screenshot: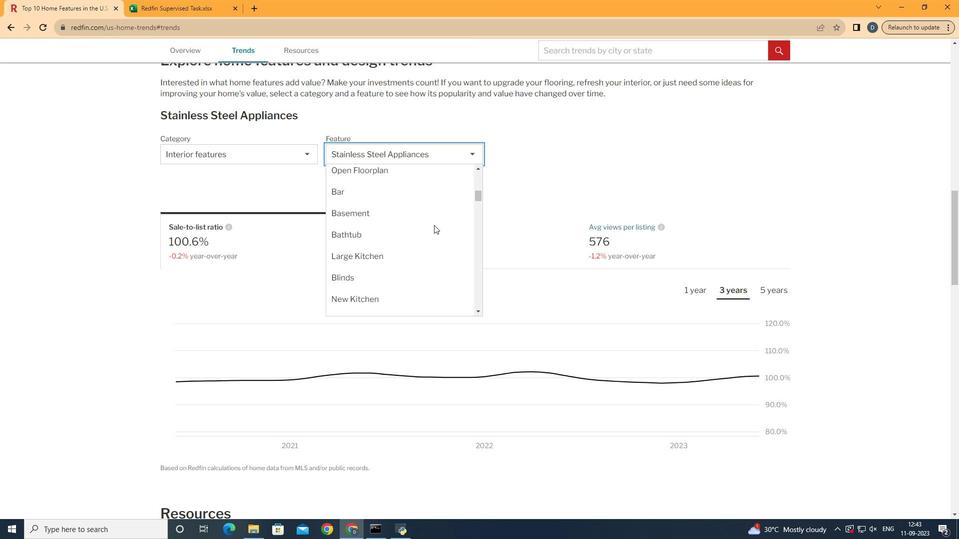
Action: Mouse moved to (427, 252)
Screenshot: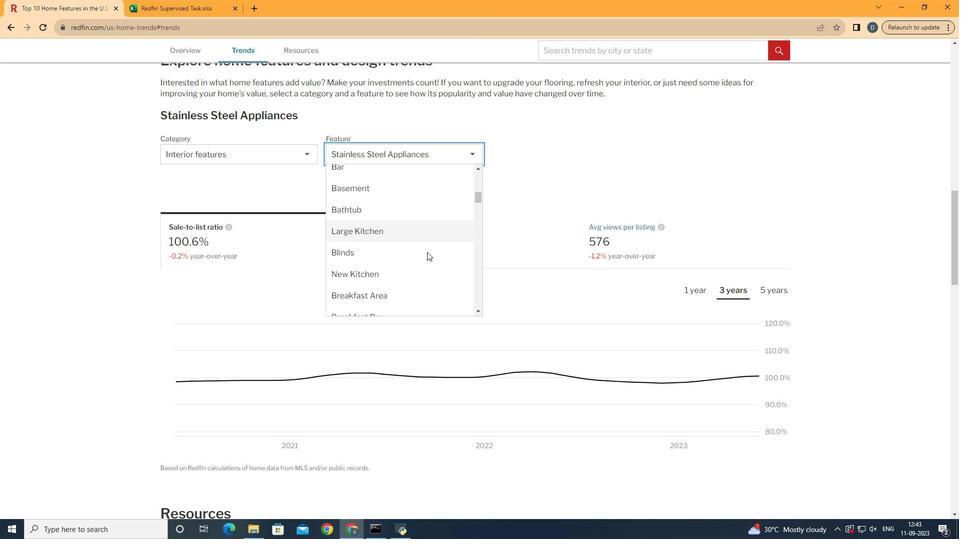 
Action: Mouse scrolled (427, 251) with delta (0, 0)
Screenshot: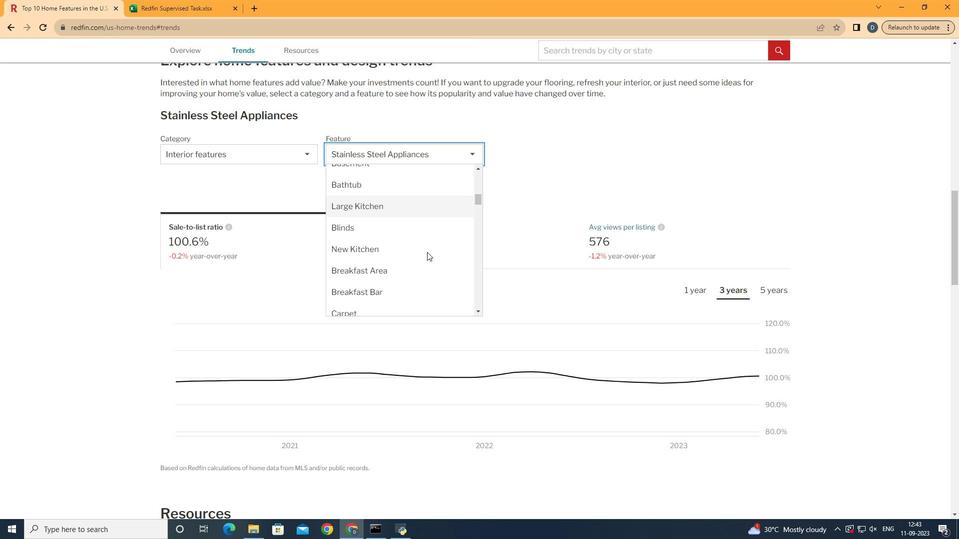 
Action: Mouse scrolled (427, 251) with delta (0, 0)
Screenshot: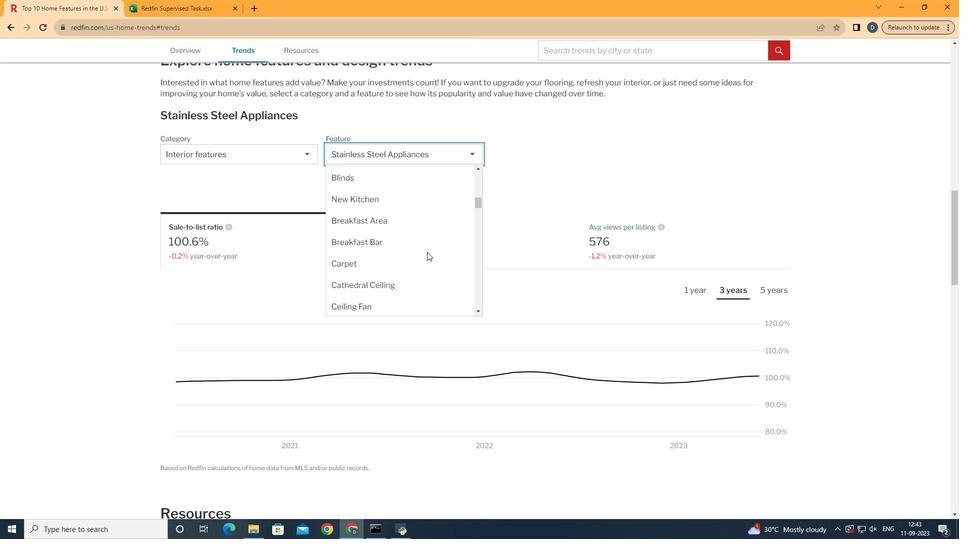 
Action: Mouse moved to (425, 271)
Screenshot: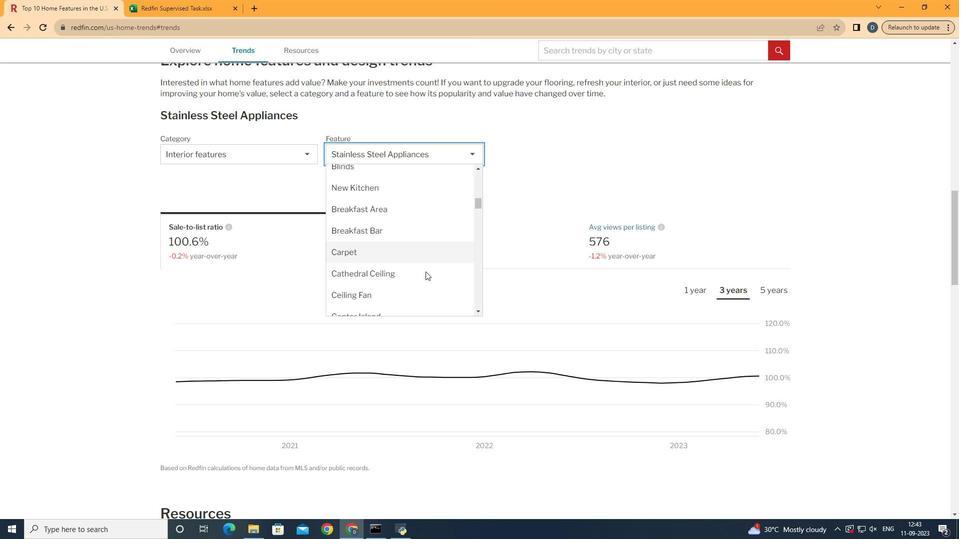 
Action: Mouse scrolled (425, 271) with delta (0, 0)
Screenshot: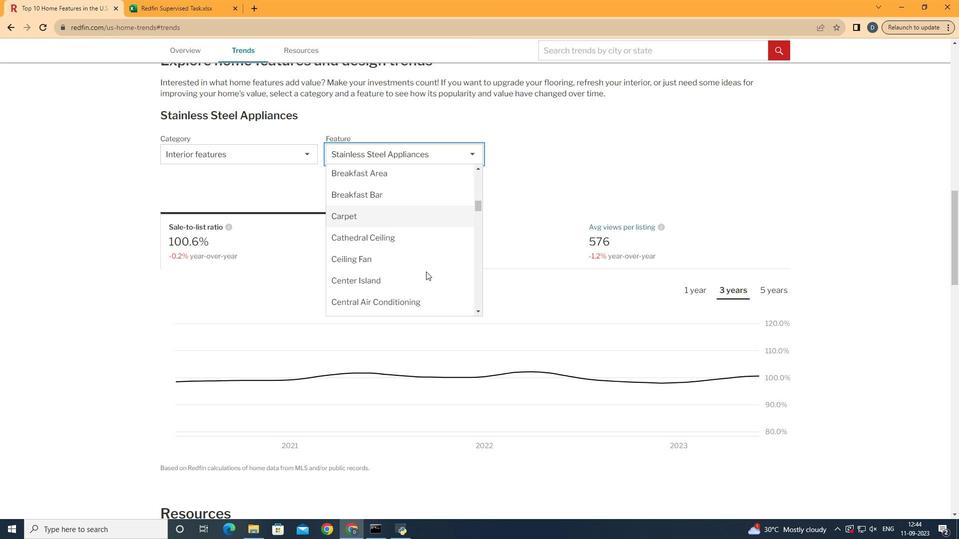 
Action: Mouse moved to (427, 271)
Screenshot: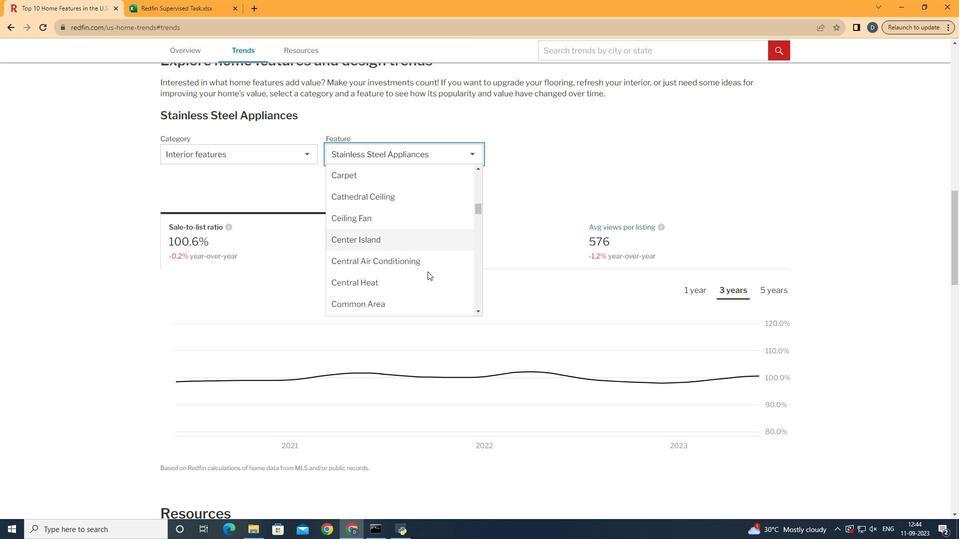 
Action: Mouse scrolled (427, 271) with delta (0, 0)
Screenshot: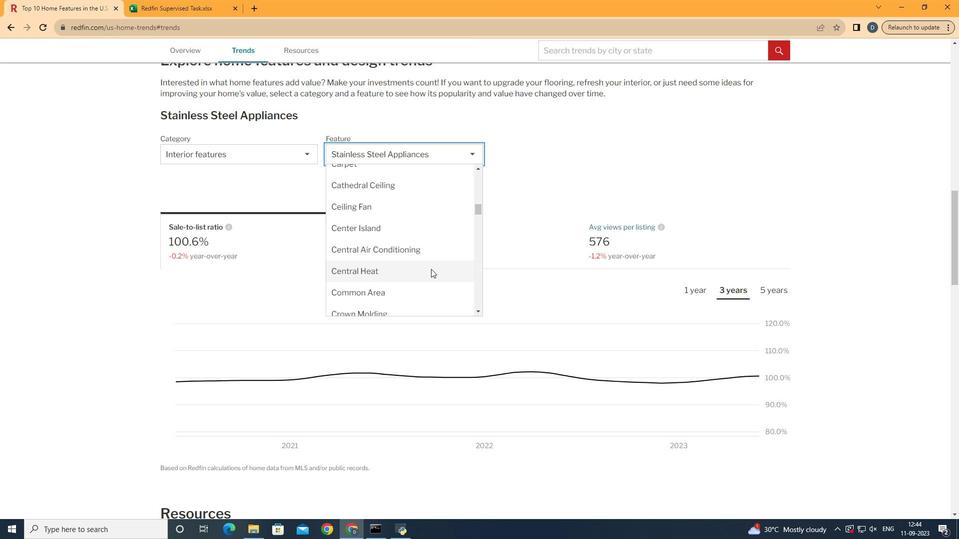 
Action: Mouse moved to (446, 249)
Screenshot: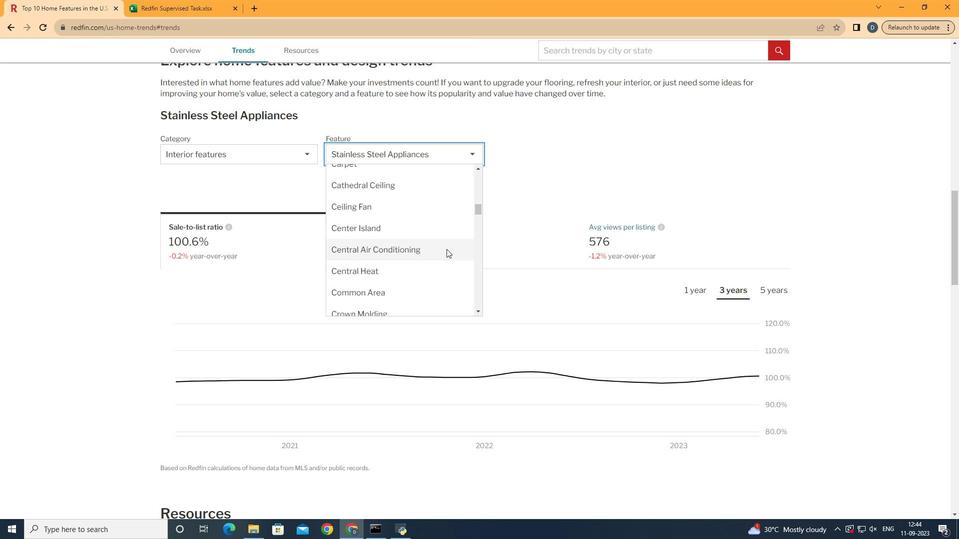 
Action: Mouse pressed left at (446, 249)
Screenshot: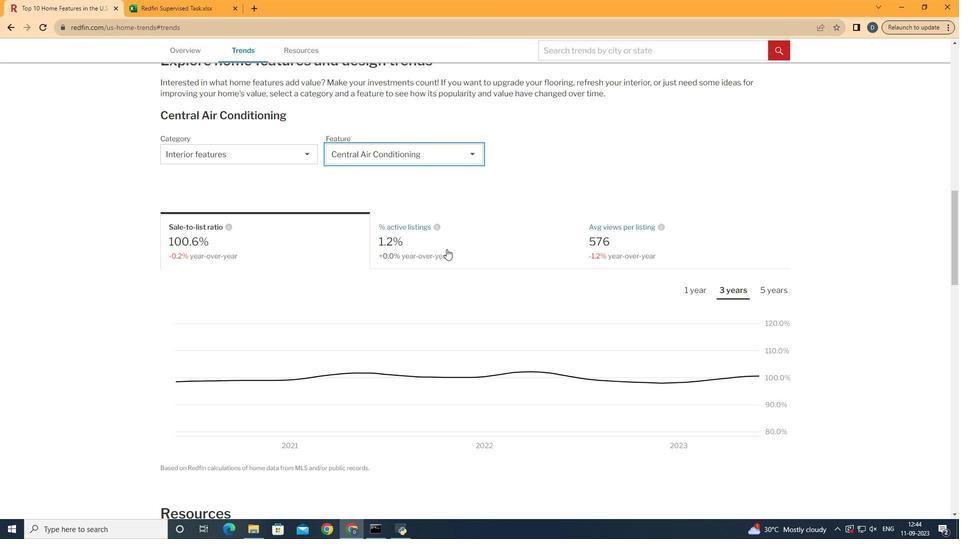 
Action: Mouse moved to (513, 174)
Screenshot: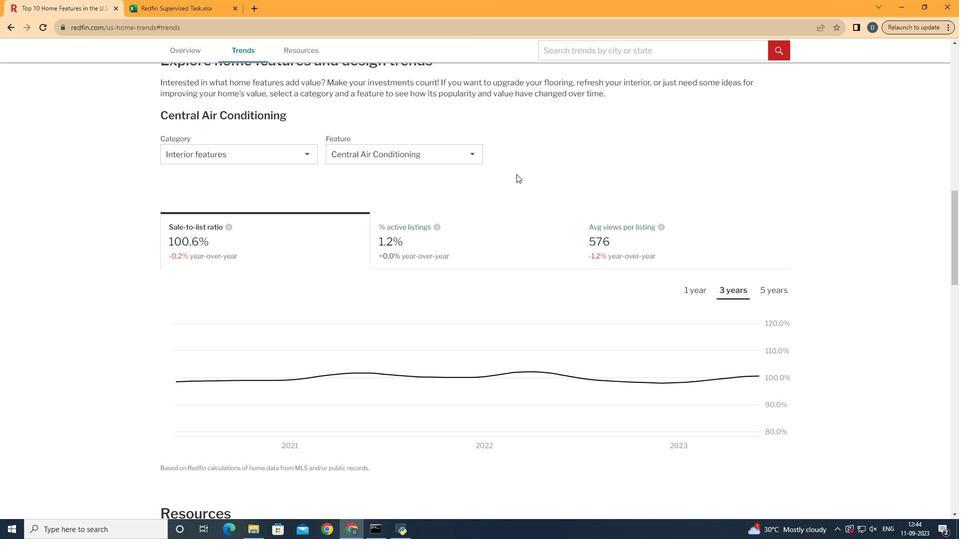 
Action: Mouse pressed left at (513, 174)
Screenshot: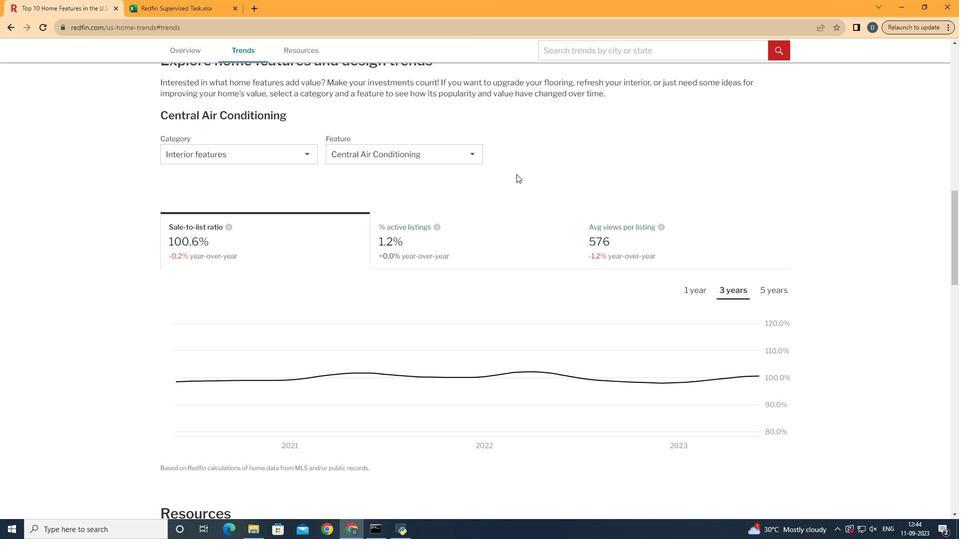 
Action: Mouse moved to (696, 295)
Screenshot: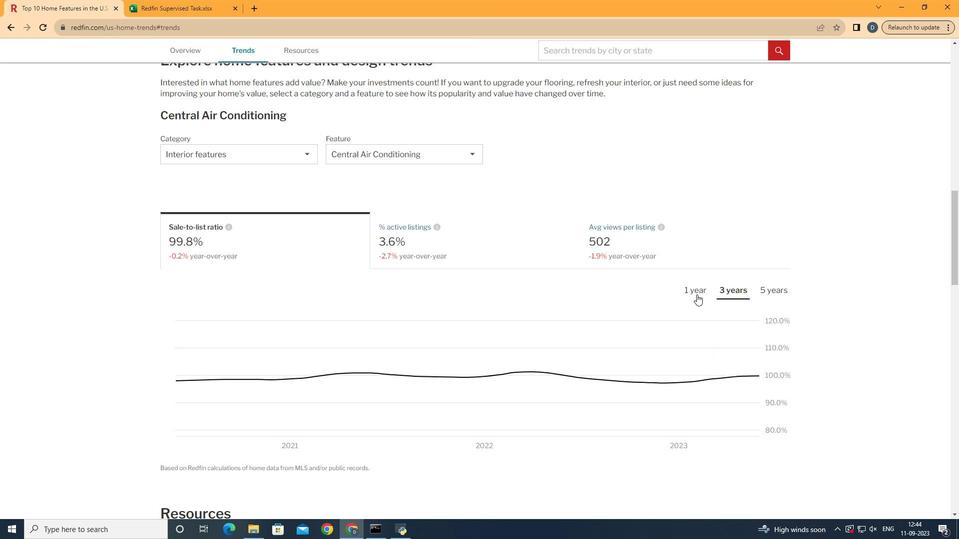 
Action: Mouse pressed left at (696, 295)
Screenshot: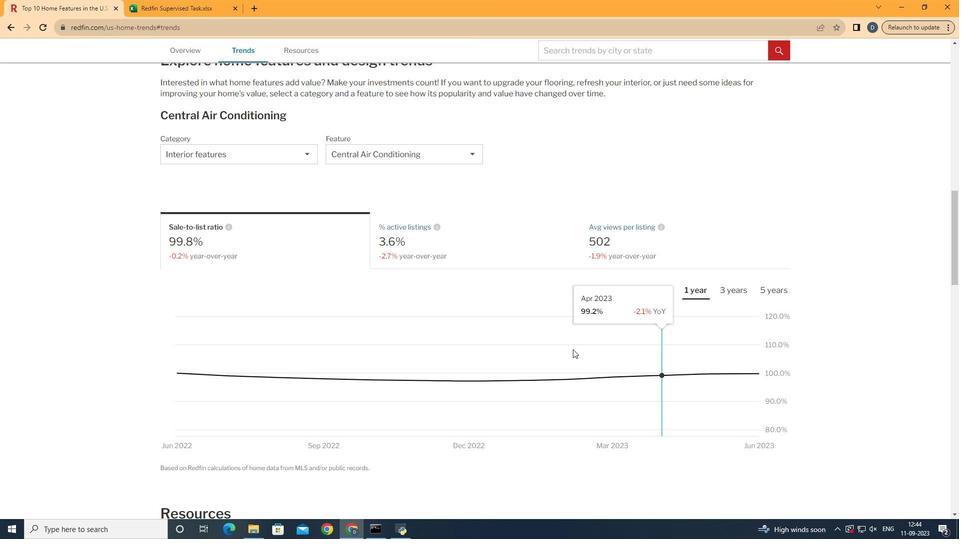 
Action: Mouse moved to (782, 396)
Screenshot: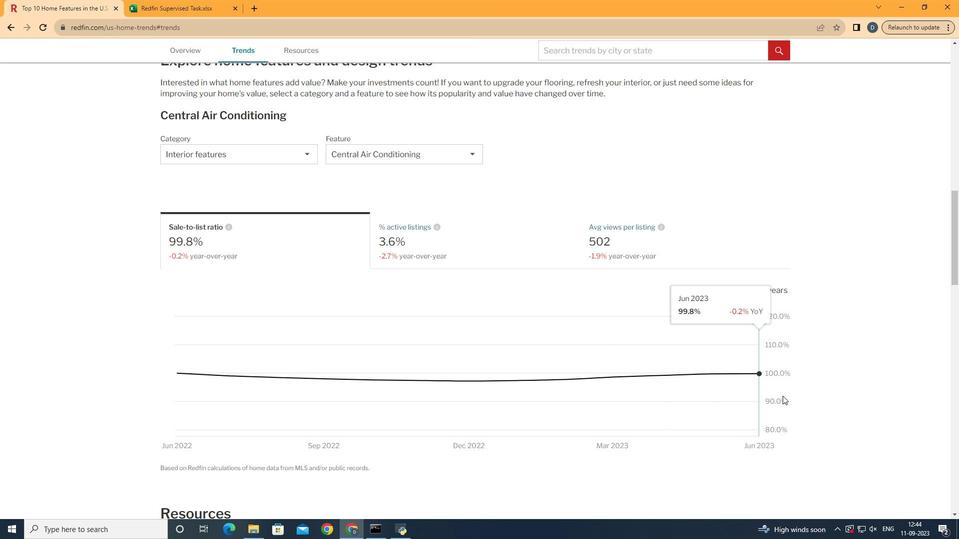 
Action: Key pressed <Key.f10>
Screenshot: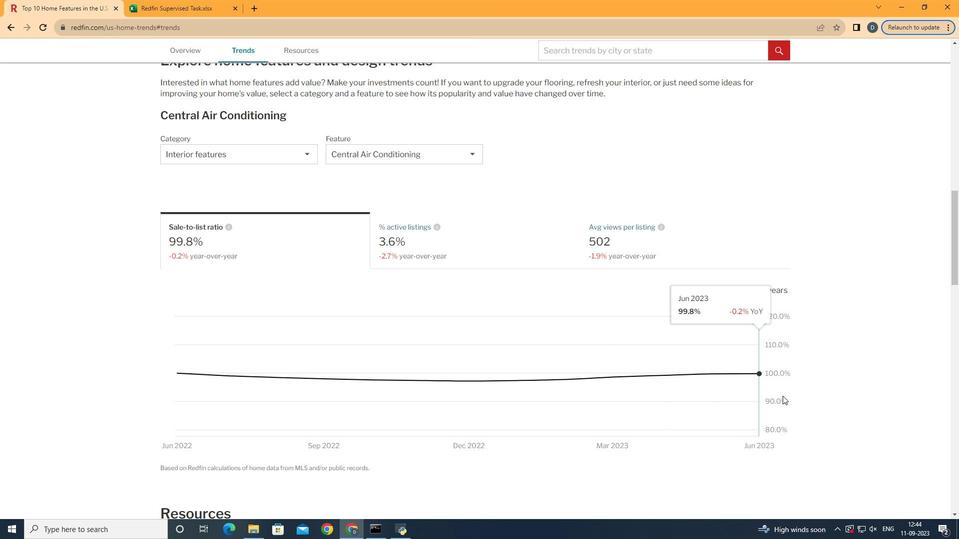 
